Task: Find connections with filter location Darwin with filter topic #Managementtips with filter profile language Potuguese with filter current company DCB Bank with filter school Rajarshi Shahu Mahavidyalaya (Autonomous), Latur with filter industry Taxi and Limousine Services with filter service category User Experience Design with filter keywords title Landscaping Assistant
Action: Mouse moved to (482, 85)
Screenshot: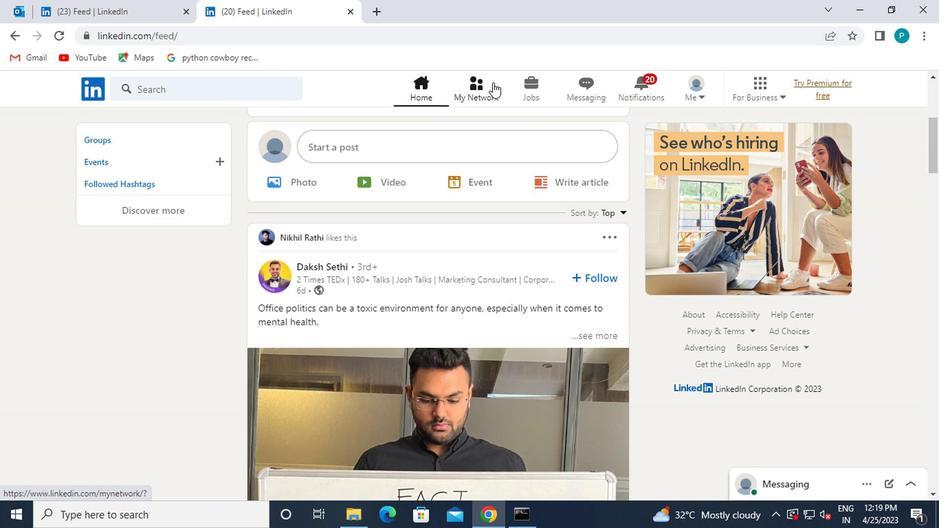 
Action: Mouse pressed left at (482, 85)
Screenshot: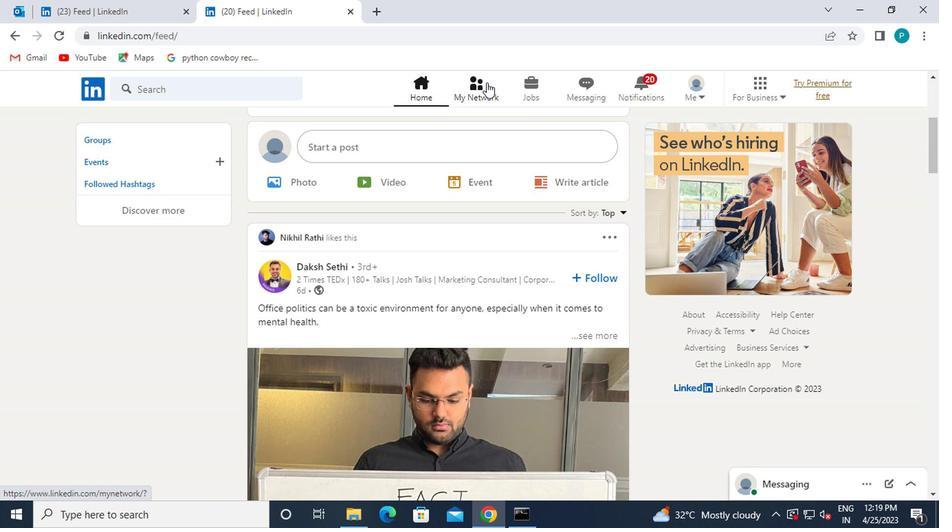 
Action: Mouse moved to (217, 167)
Screenshot: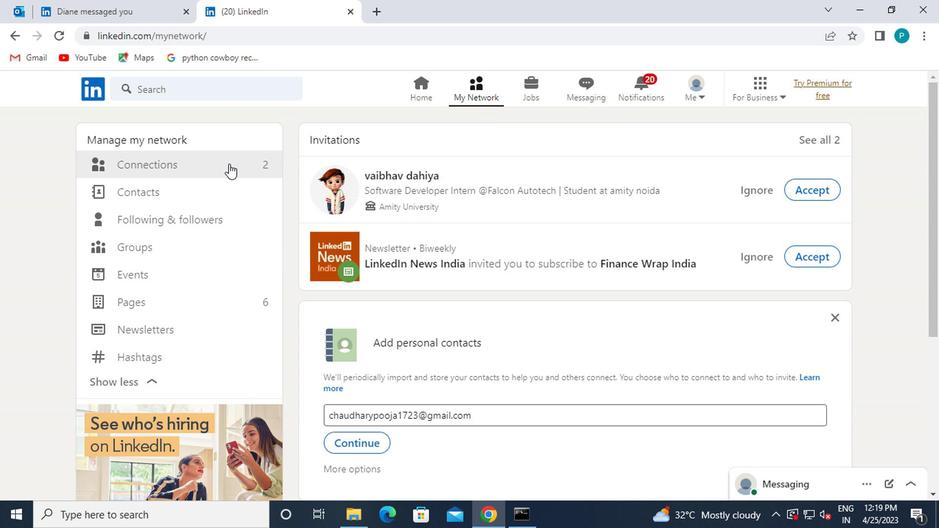 
Action: Mouse pressed left at (217, 167)
Screenshot: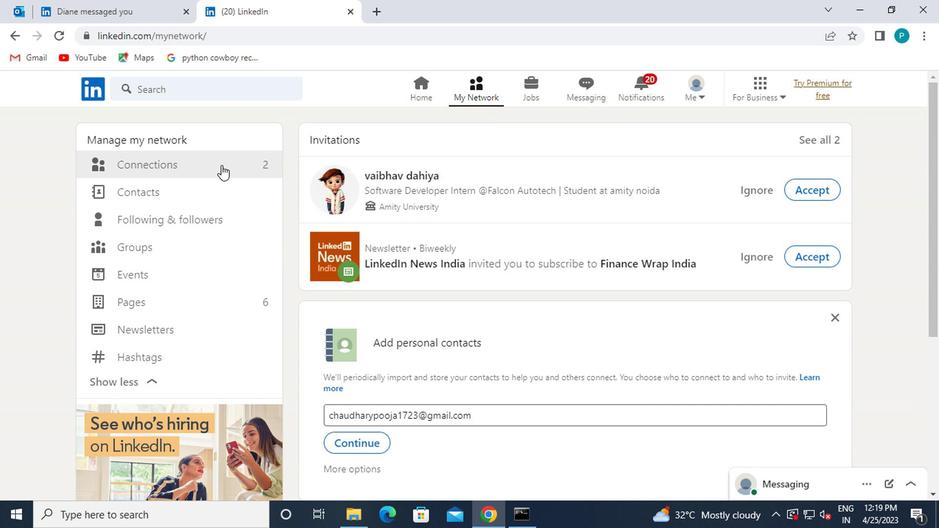 
Action: Mouse moved to (549, 166)
Screenshot: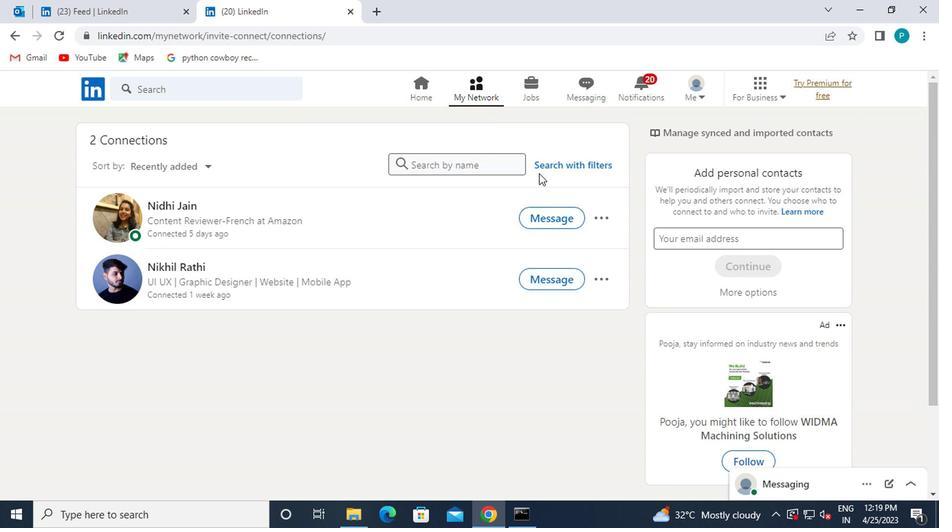 
Action: Mouse pressed left at (549, 166)
Screenshot: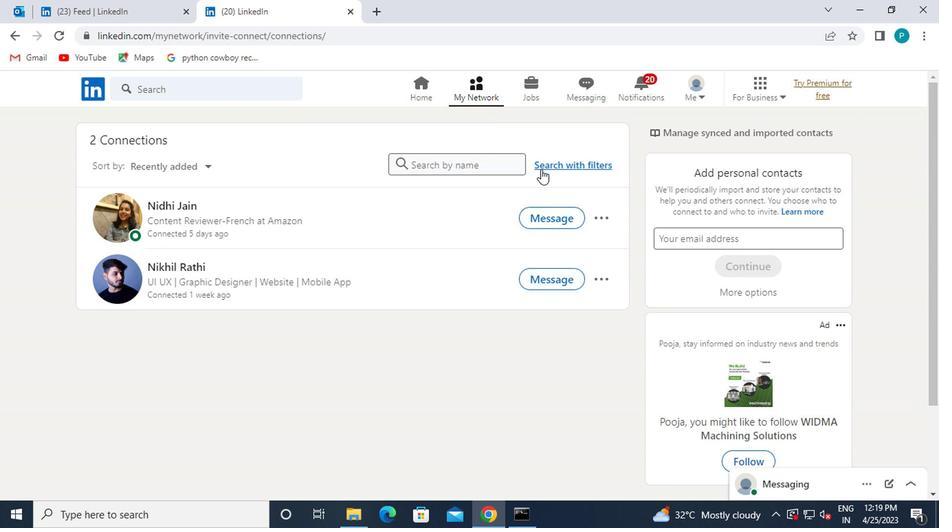 
Action: Mouse moved to (476, 128)
Screenshot: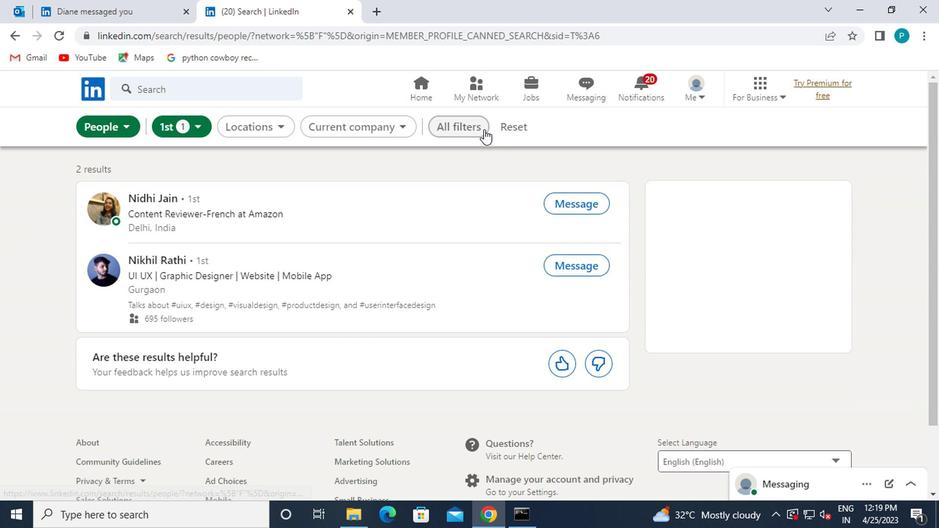 
Action: Mouse pressed left at (476, 128)
Screenshot: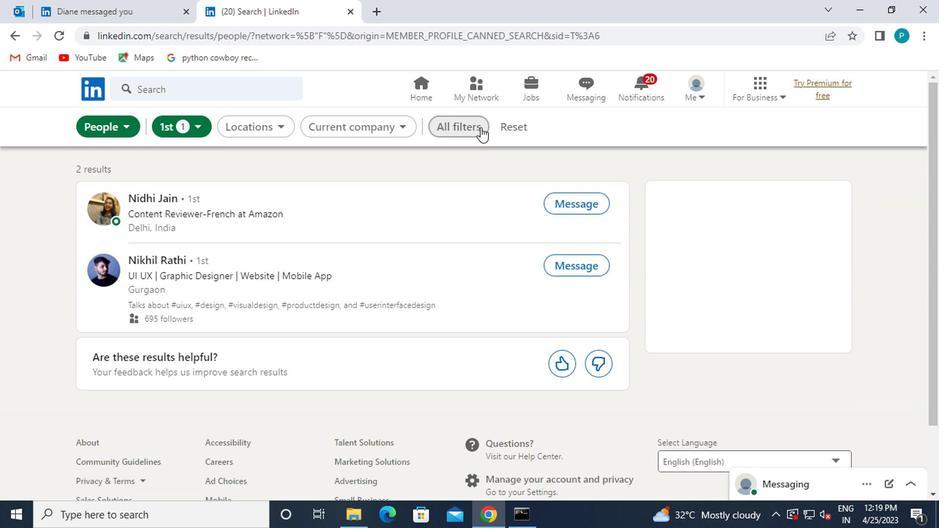 
Action: Mouse moved to (633, 326)
Screenshot: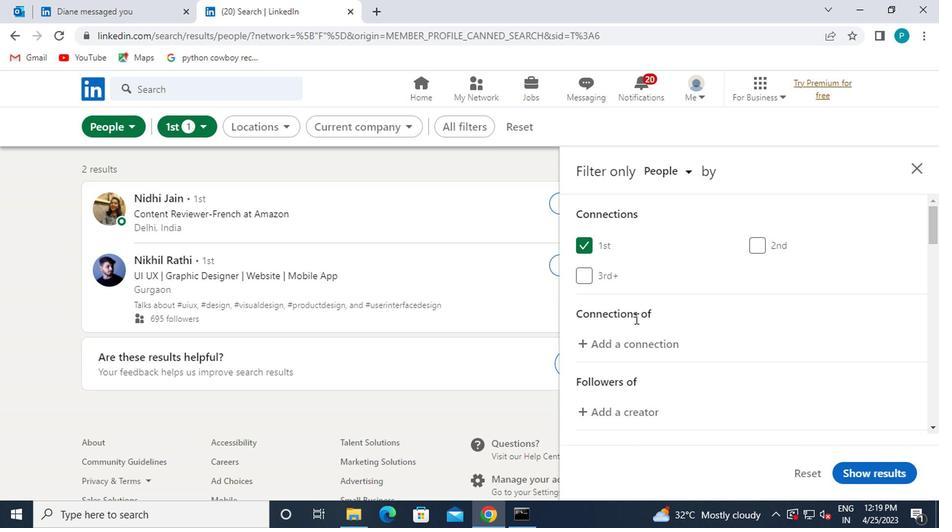 
Action: Mouse scrolled (633, 325) with delta (0, 0)
Screenshot: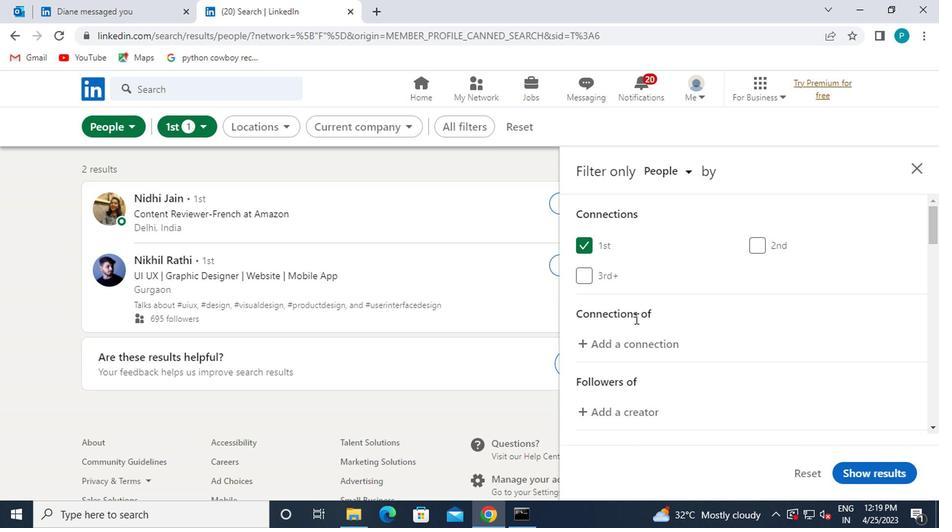 
Action: Mouse moved to (633, 328)
Screenshot: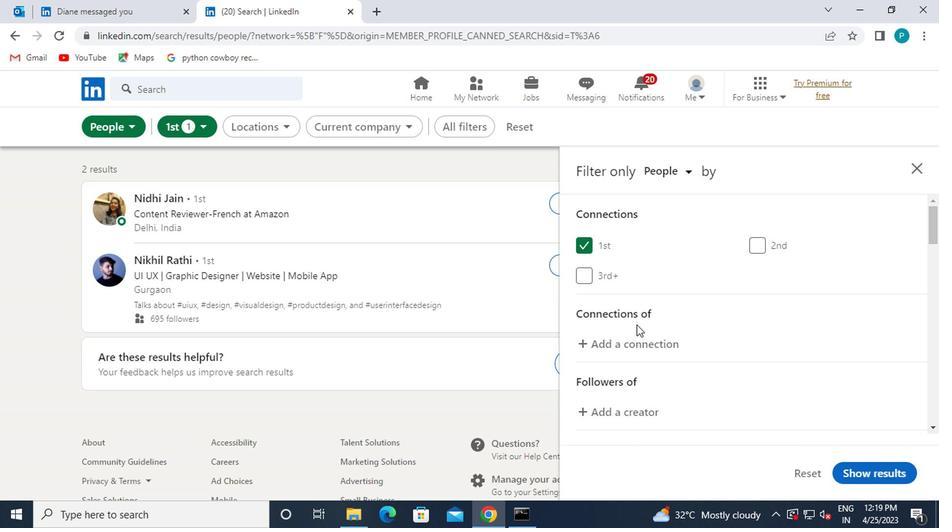
Action: Mouse scrolled (633, 328) with delta (0, 0)
Screenshot: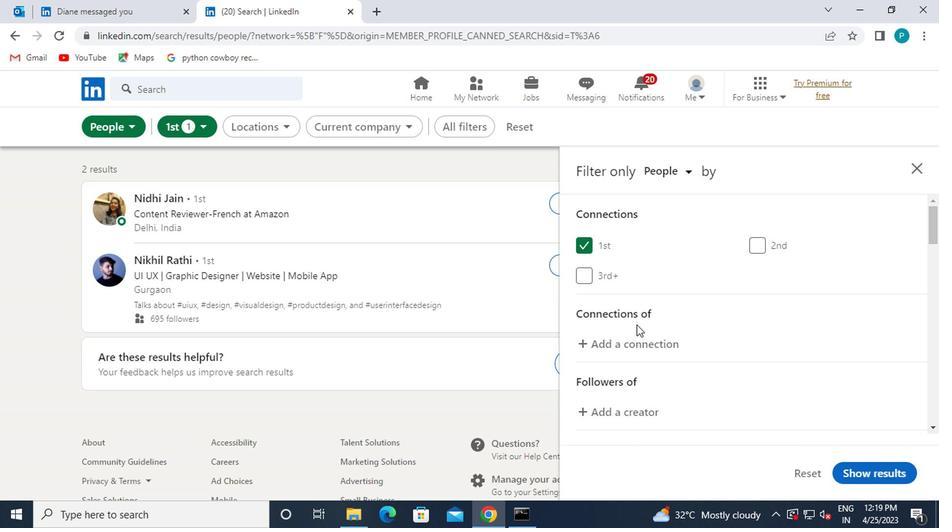 
Action: Mouse moved to (693, 385)
Screenshot: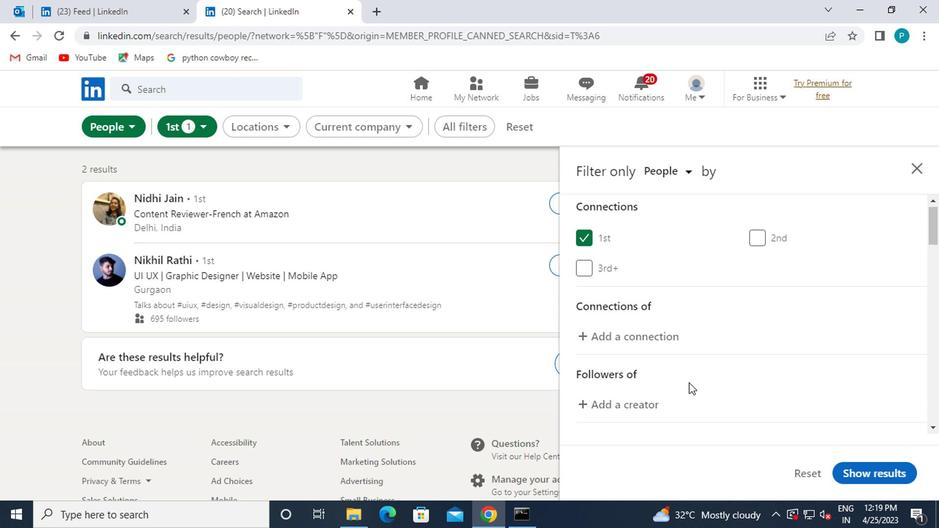 
Action: Mouse scrolled (693, 385) with delta (0, 0)
Screenshot: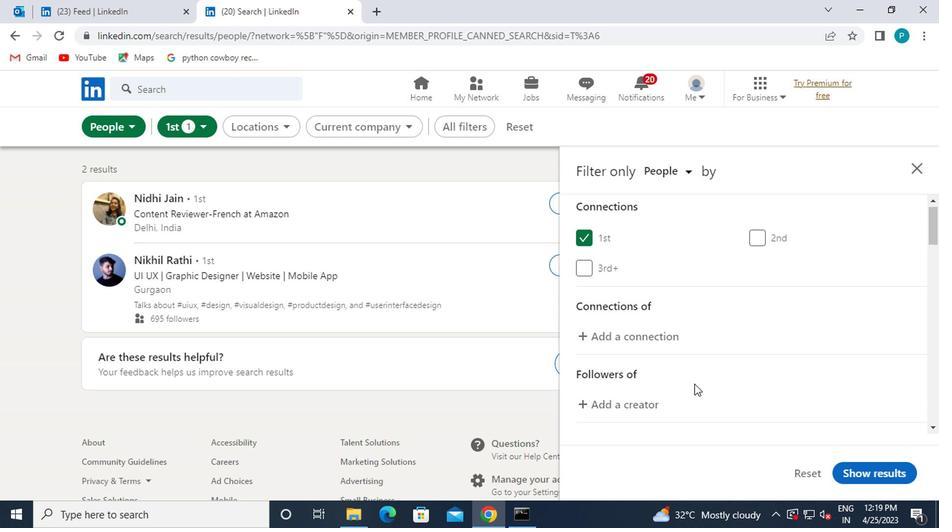 
Action: Mouse scrolled (693, 385) with delta (0, 0)
Screenshot: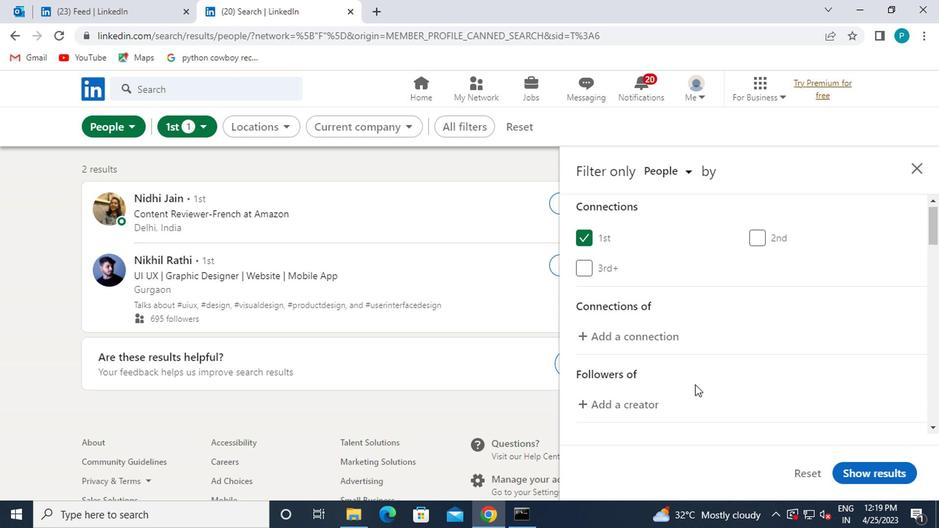 
Action: Mouse moved to (760, 265)
Screenshot: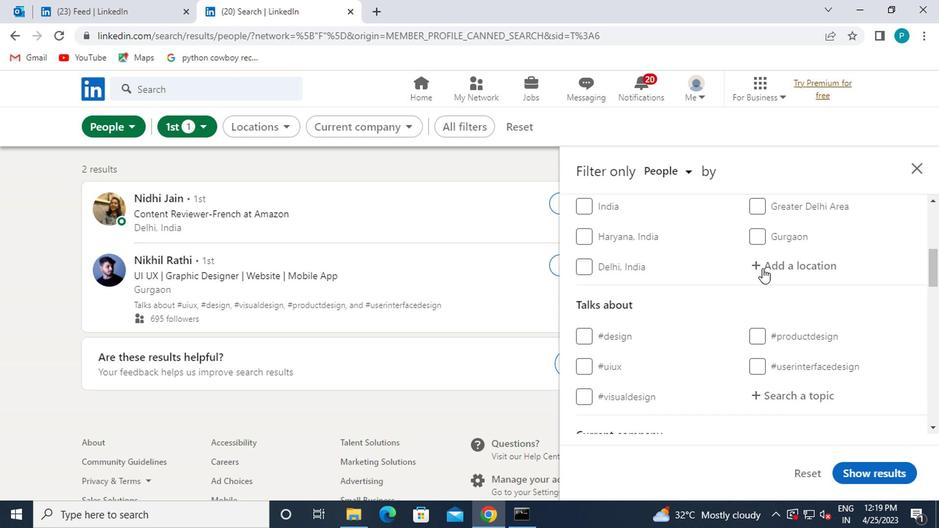 
Action: Mouse pressed left at (760, 265)
Screenshot: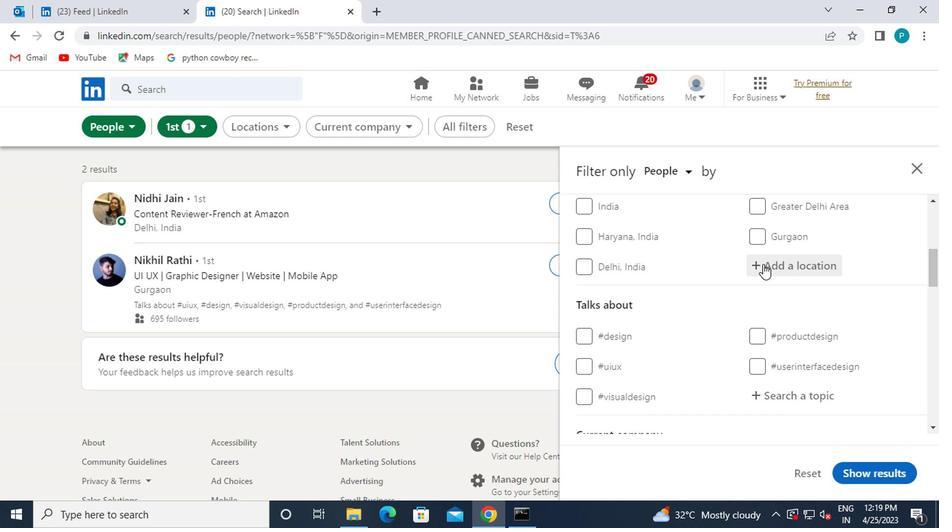 
Action: Mouse moved to (761, 261)
Screenshot: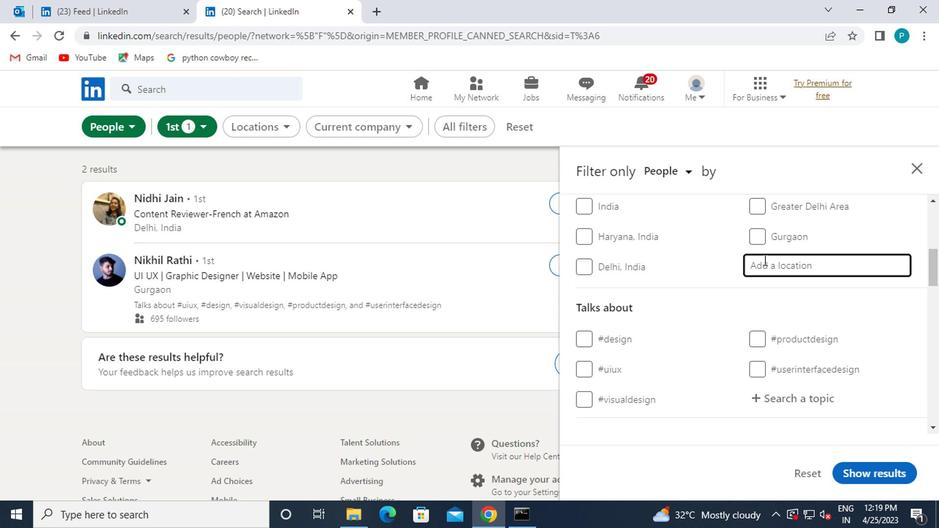 
Action: Key pressed d<Key.backspace><Key.caps_lock>dar<Key.backspace><Key.backspace><Key.caps_lock>arwin
Screenshot: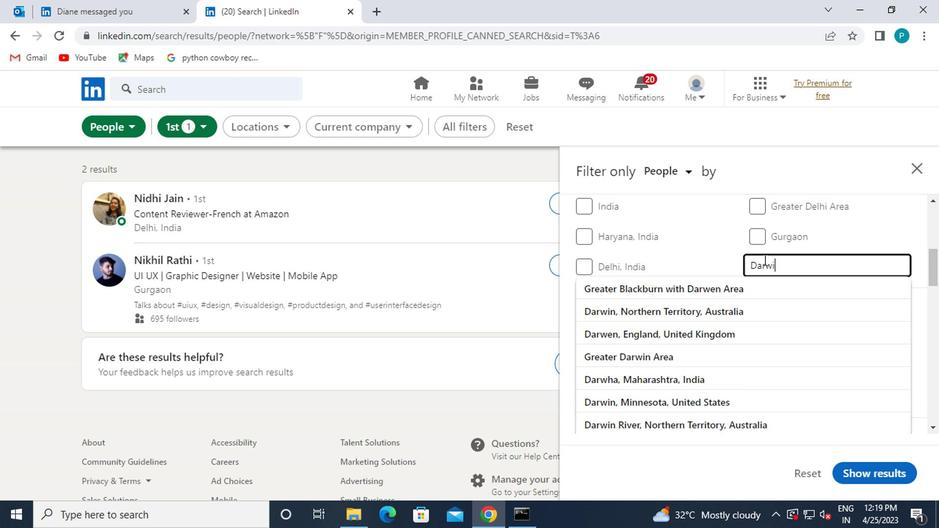 
Action: Mouse moved to (760, 284)
Screenshot: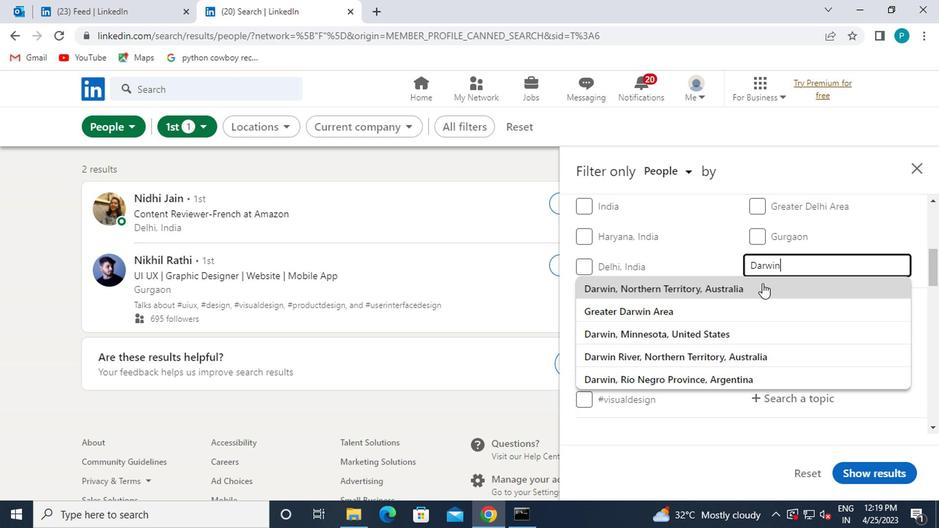 
Action: Mouse pressed left at (760, 284)
Screenshot: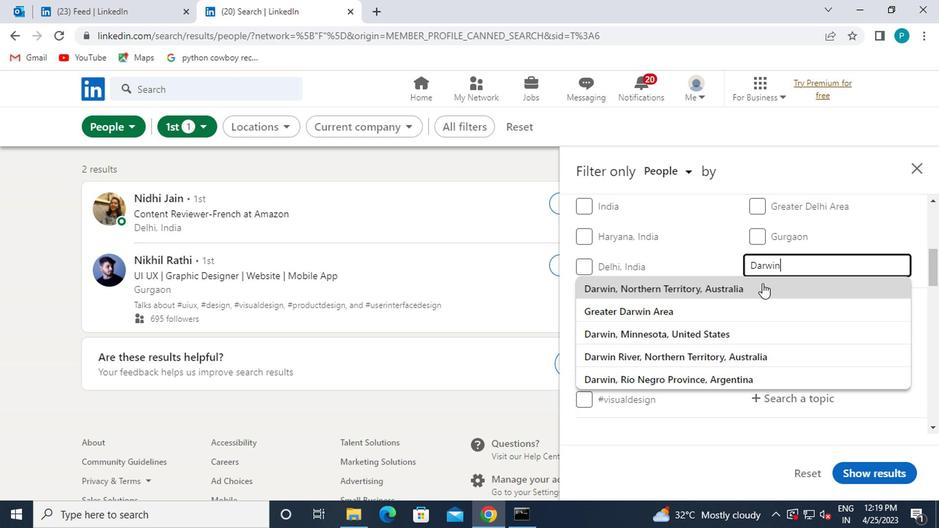 
Action: Mouse moved to (759, 285)
Screenshot: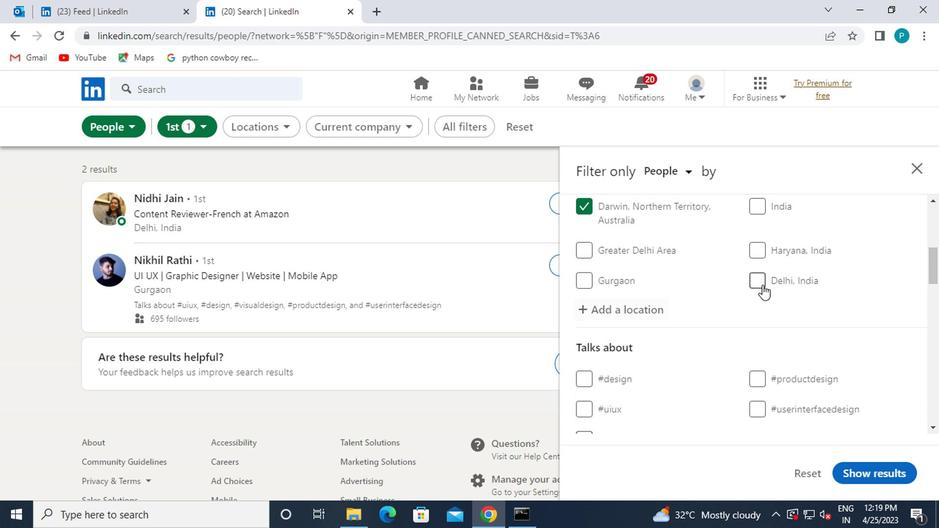 
Action: Mouse scrolled (759, 284) with delta (0, 0)
Screenshot: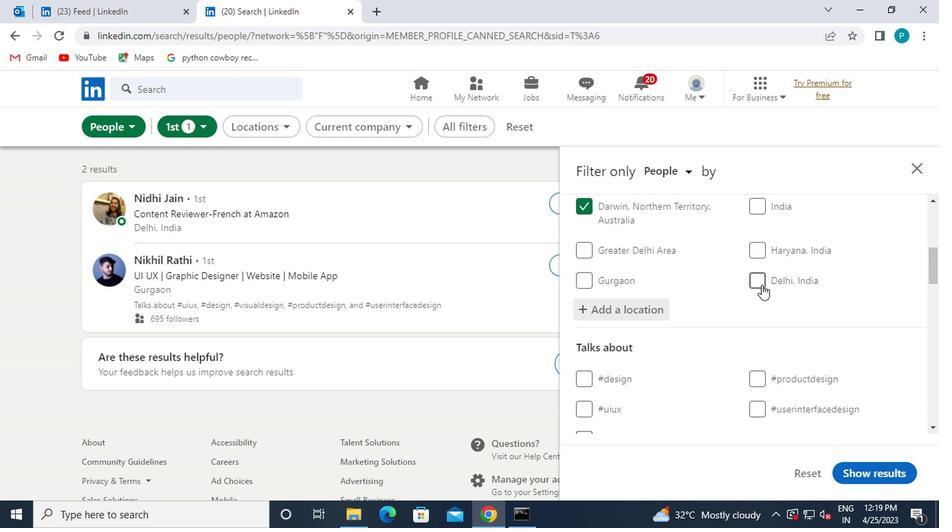 
Action: Mouse scrolled (759, 284) with delta (0, 0)
Screenshot: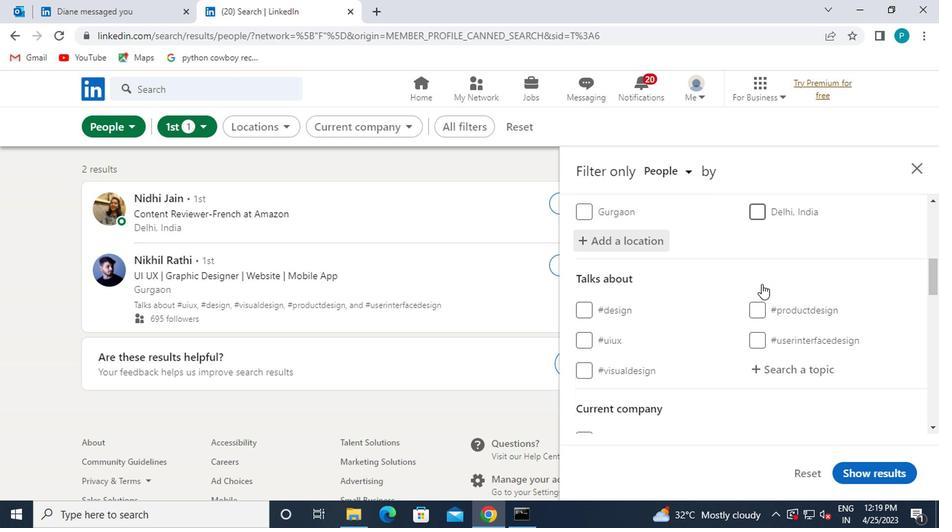 
Action: Mouse moved to (769, 303)
Screenshot: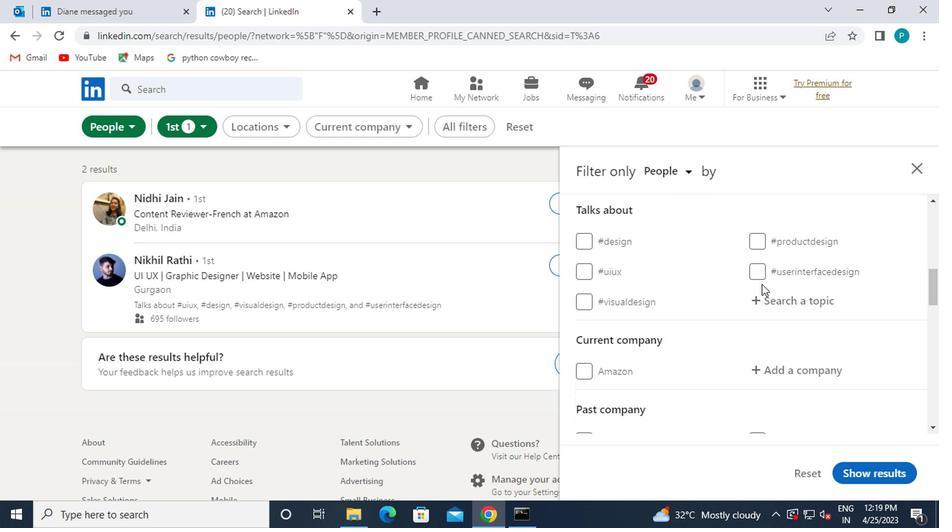 
Action: Mouse pressed left at (769, 303)
Screenshot: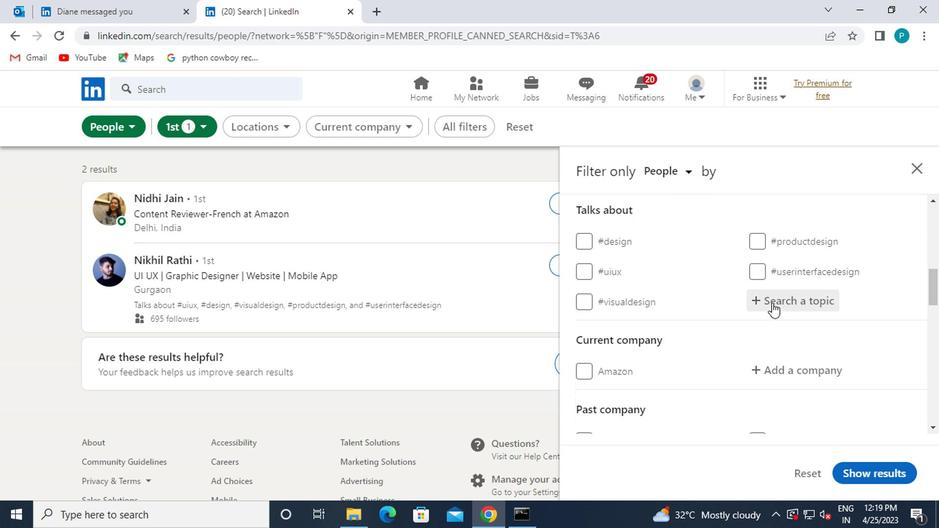 
Action: Mouse moved to (770, 303)
Screenshot: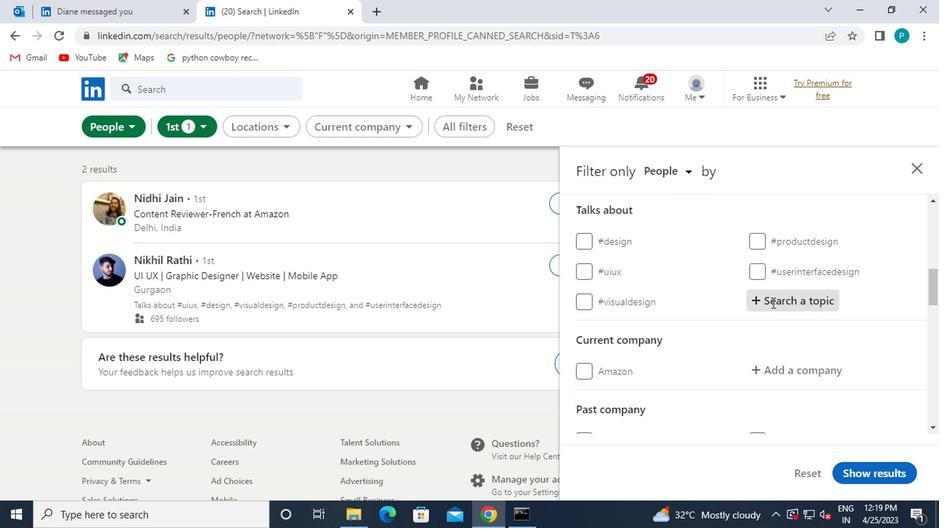 
Action: Key pressed <Key.shift>#<Key.caps_lock><Key.backspace><Key.shift><Key.shift><Key.shift><Key.shift><Key.shift><Key.shift><Key.shift><Key.shift><Key.shift><Key.shift><Key.shift><Key.shift><Key.shift><Key.shift><Key.shift><Key.shift><Key.shift><Key.shift><Key.shift><Key.shift><Key.shift><Key.shift><Key.shift><Key.shift><Key.shift>MANG<Key.backspace><Key.backspace><Key.backspace><Key.backspace><Key.backspace><Key.caps_lock><Key.shift>MANAGEMENTTT<Key.backspace>IPS
Screenshot: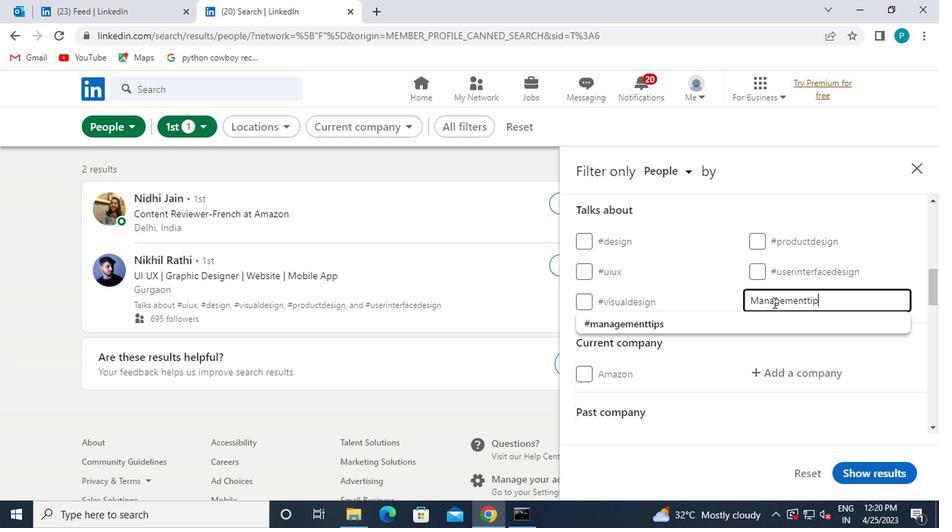 
Action: Mouse moved to (746, 302)
Screenshot: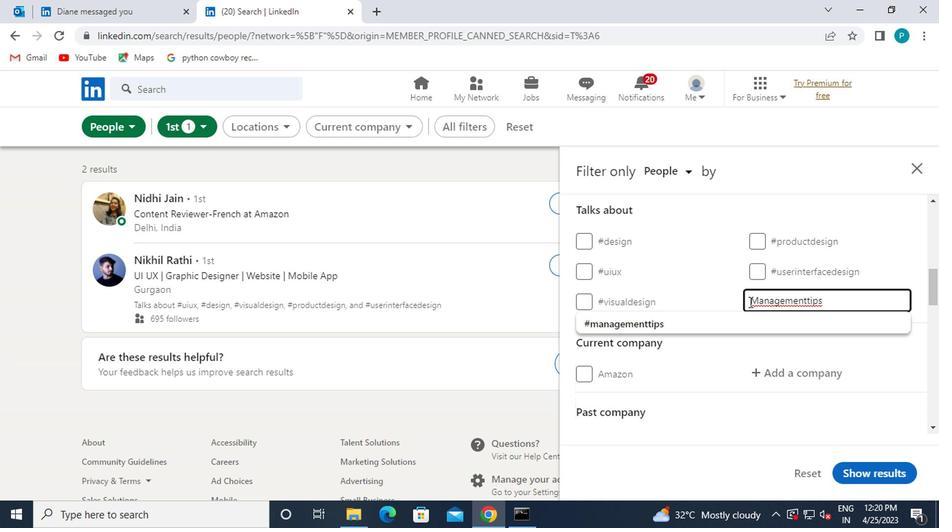 
Action: Mouse pressed left at (746, 302)
Screenshot: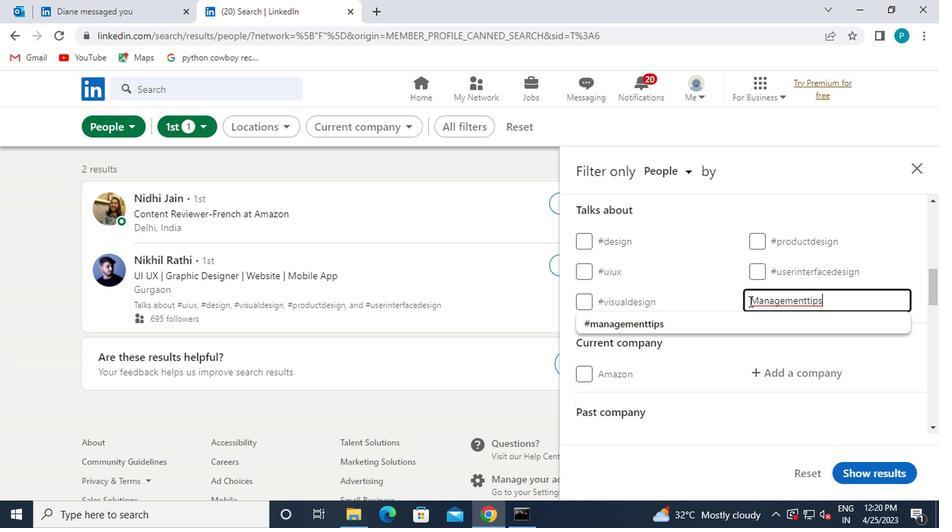 
Action: Mouse moved to (751, 305)
Screenshot: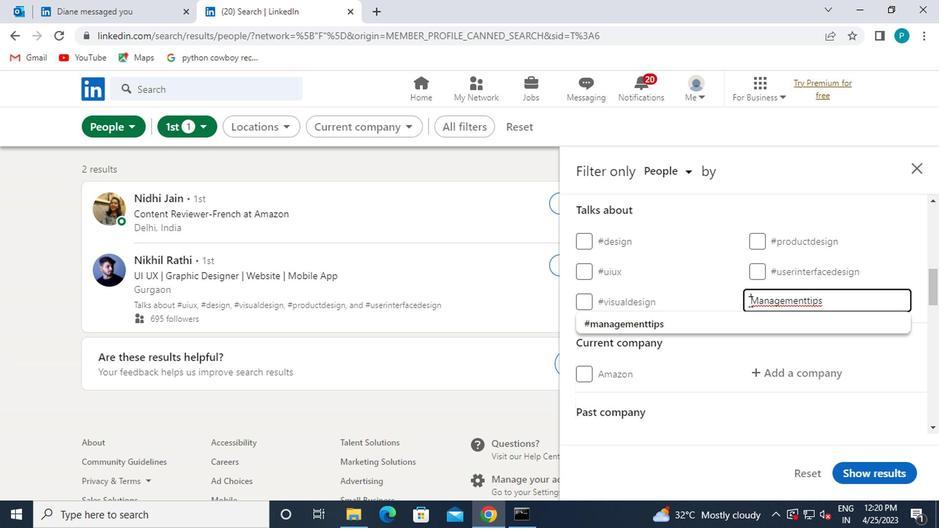 
Action: Key pressed <Key.shift><Key.shift><Key.shift><Key.shift><Key.shift><Key.shift><Key.shift><Key.shift><Key.shift><Key.shift><Key.shift><Key.shift><Key.shift>#
Screenshot: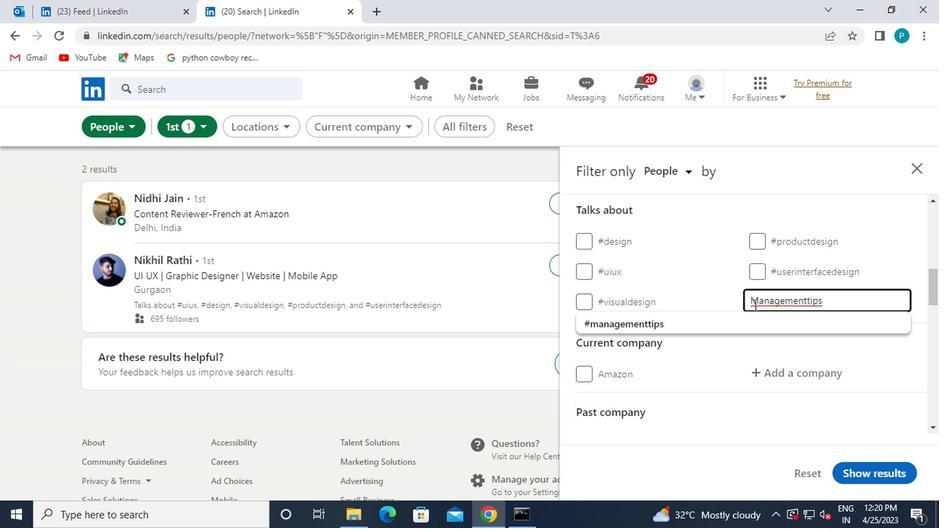 
Action: Mouse moved to (757, 356)
Screenshot: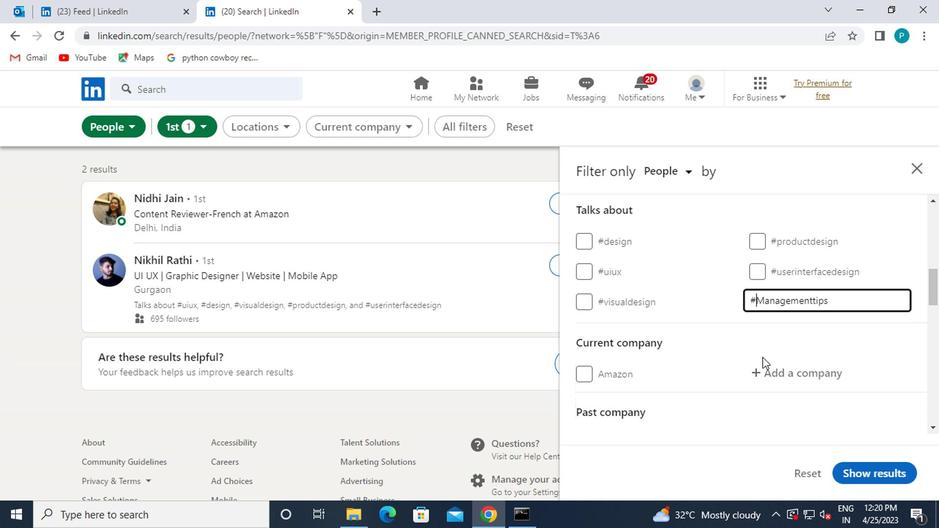 
Action: Mouse scrolled (757, 356) with delta (0, 0)
Screenshot: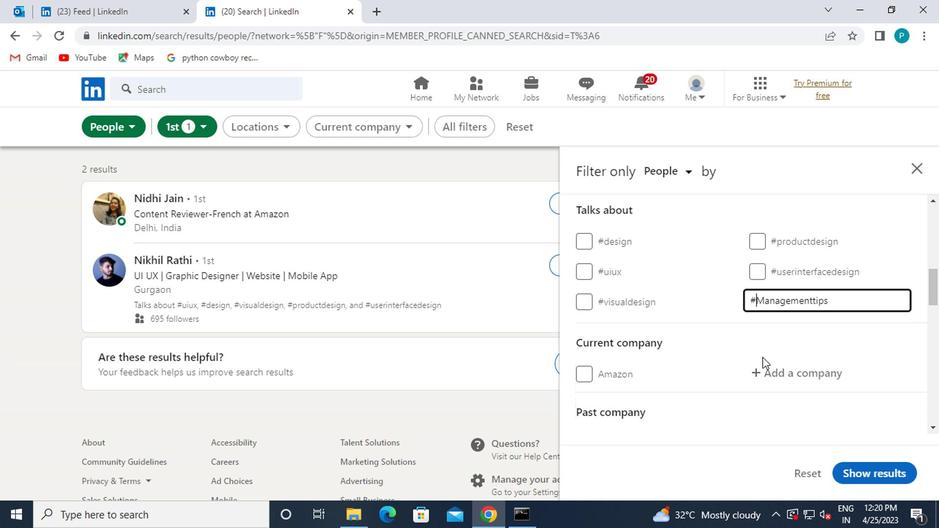
Action: Mouse moved to (757, 307)
Screenshot: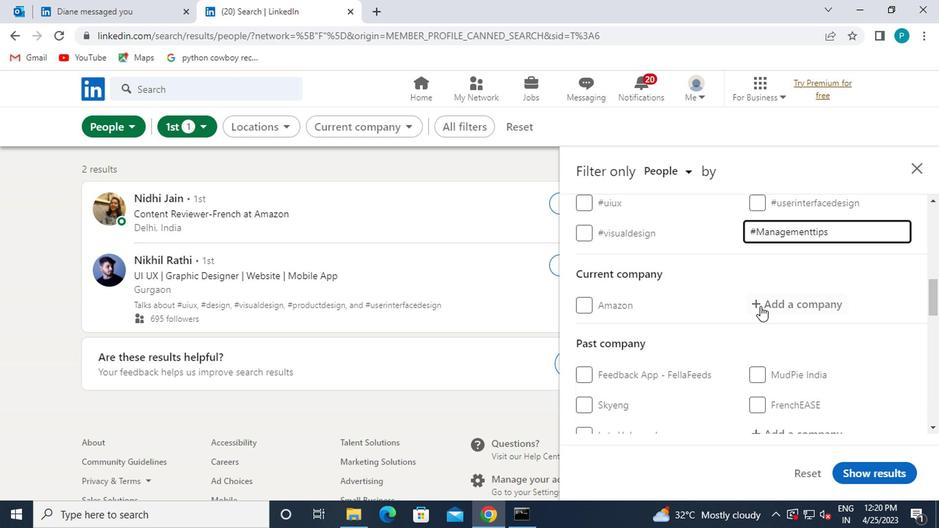 
Action: Mouse pressed left at (757, 307)
Screenshot: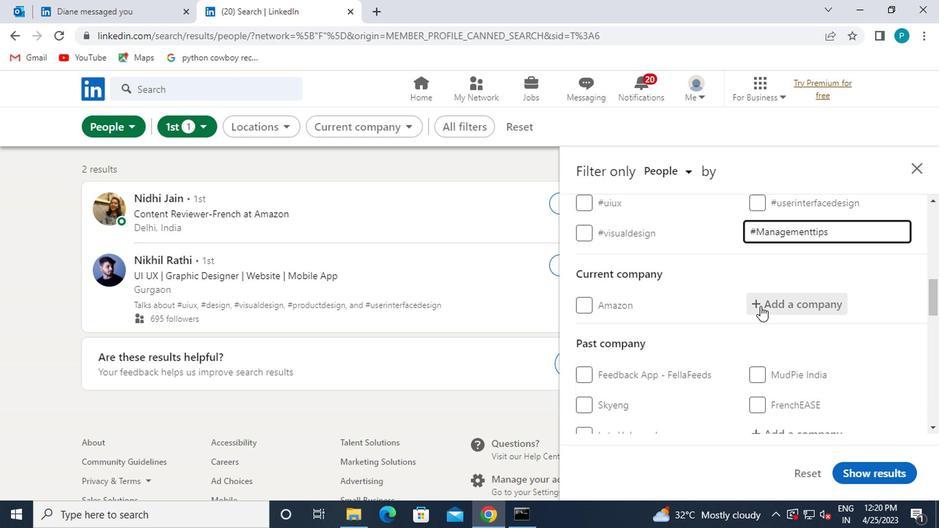 
Action: Mouse moved to (792, 308)
Screenshot: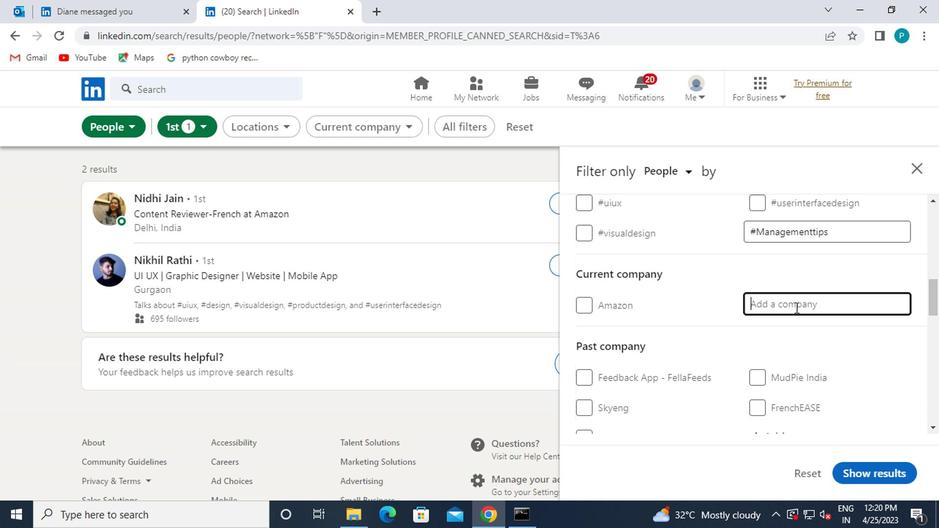 
Action: Key pressed <Key.caps_lock>DCB
Screenshot: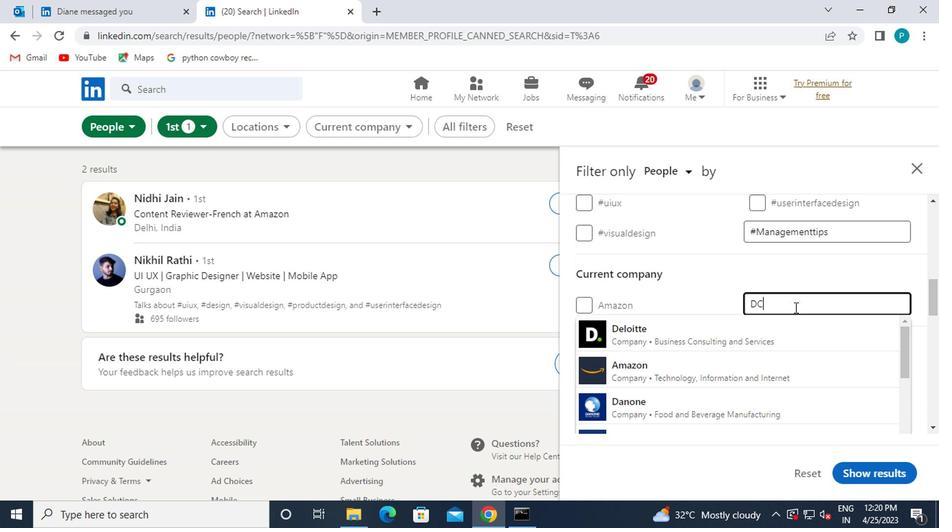 
Action: Mouse moved to (762, 328)
Screenshot: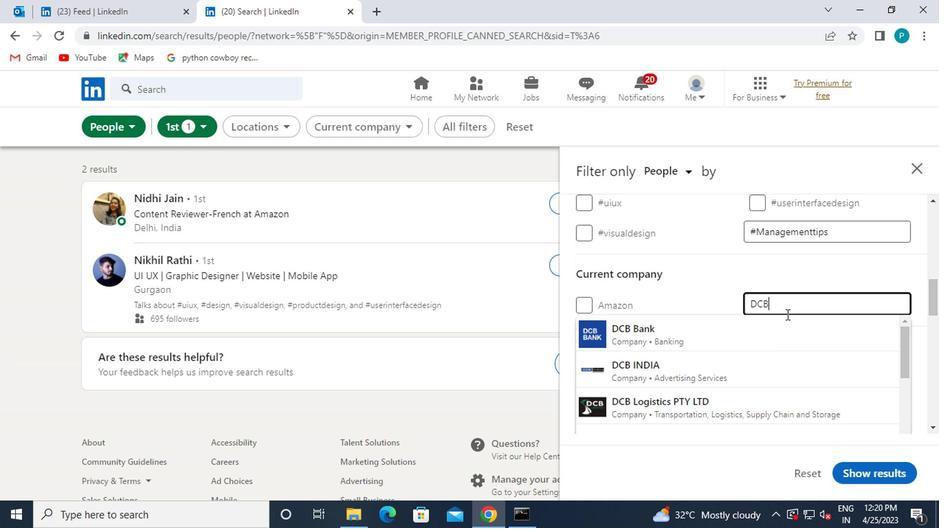 
Action: Mouse pressed left at (762, 328)
Screenshot: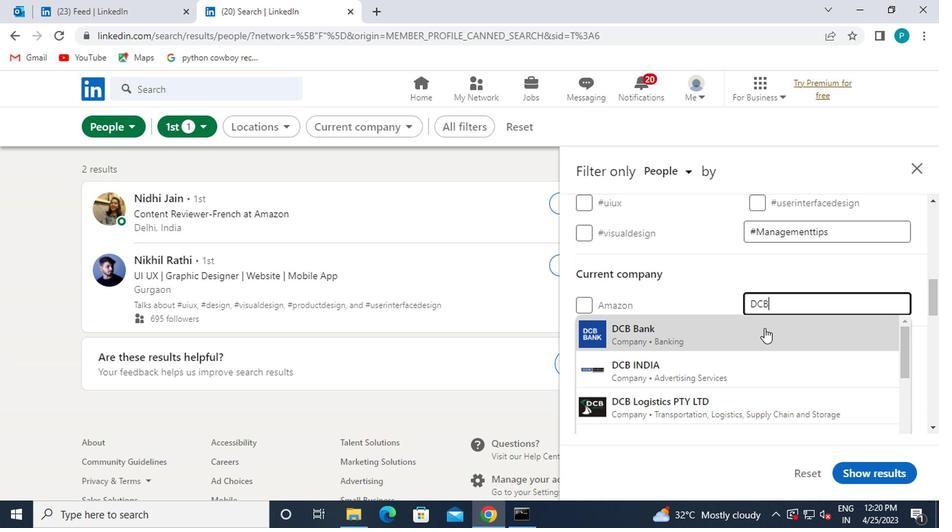 
Action: Mouse moved to (733, 339)
Screenshot: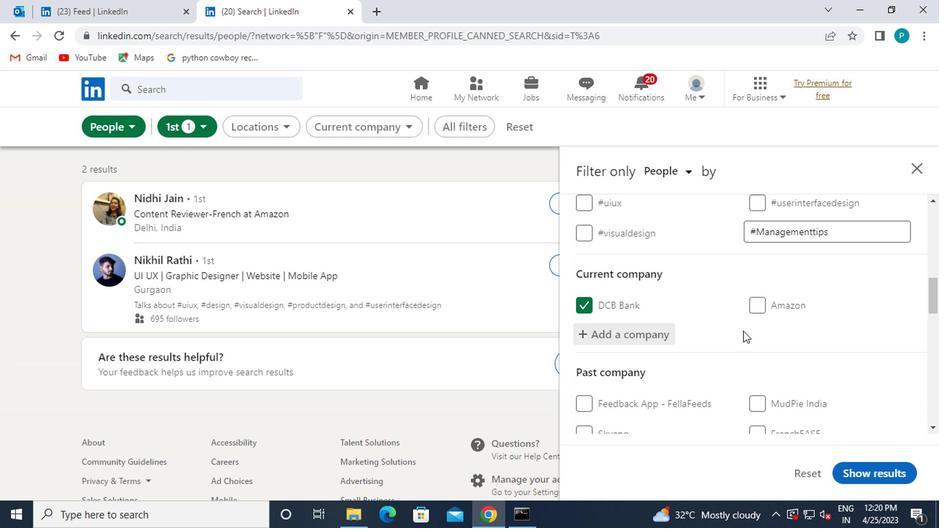 
Action: Mouse scrolled (733, 338) with delta (0, 0)
Screenshot: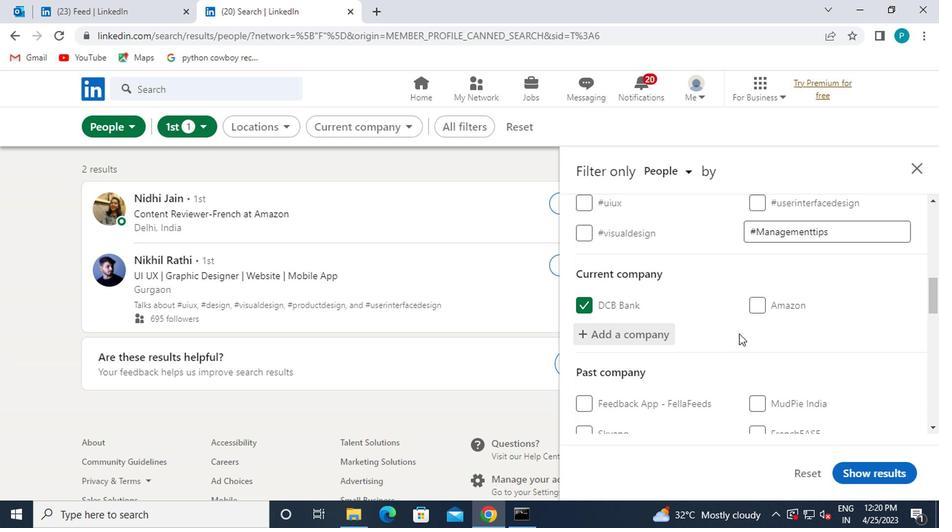 
Action: Mouse scrolled (733, 338) with delta (0, 0)
Screenshot: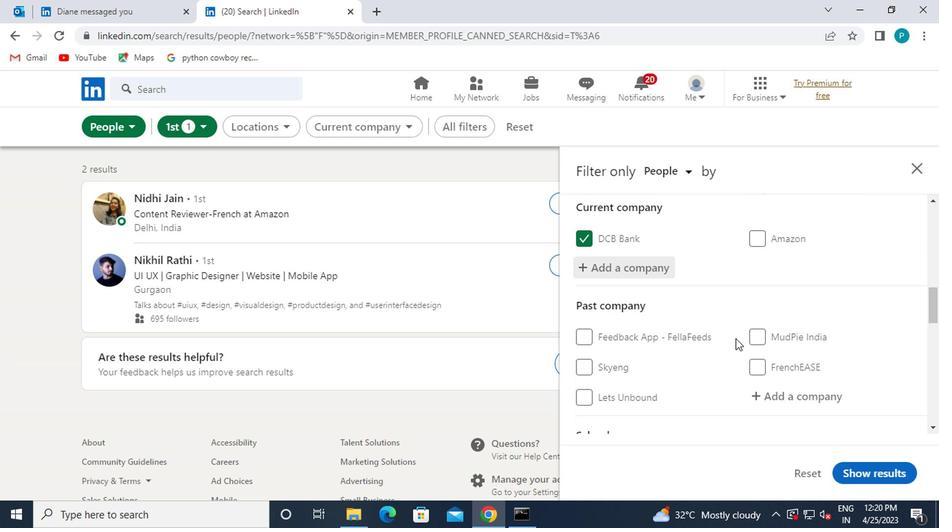 
Action: Mouse moved to (629, 356)
Screenshot: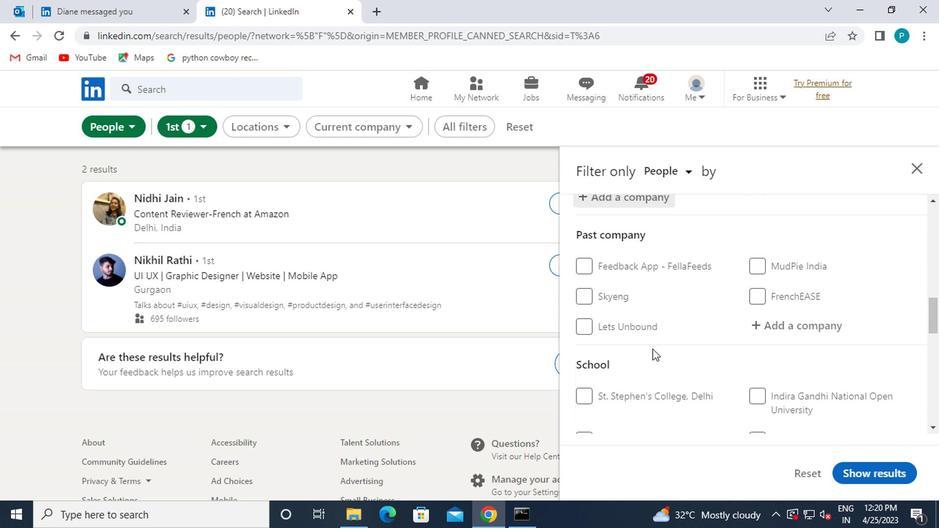 
Action: Mouse scrolled (629, 356) with delta (0, 0)
Screenshot: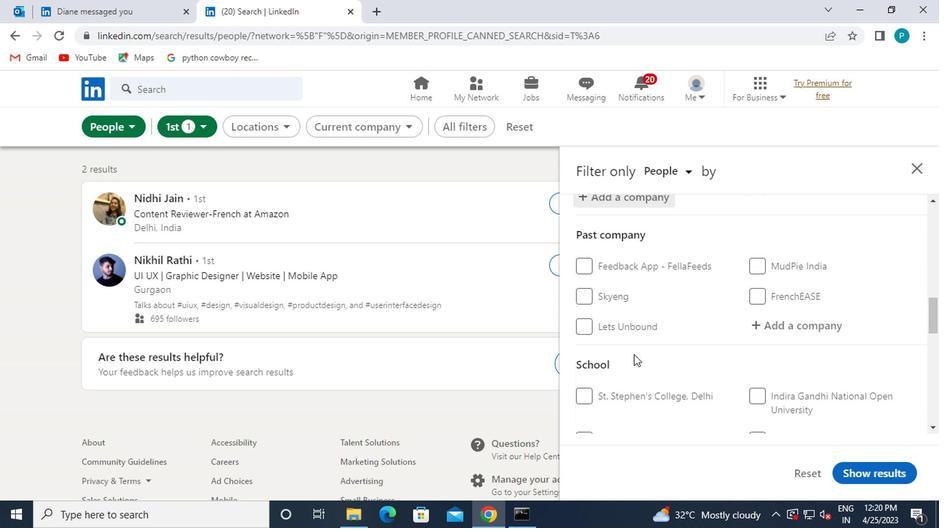 
Action: Mouse moved to (767, 410)
Screenshot: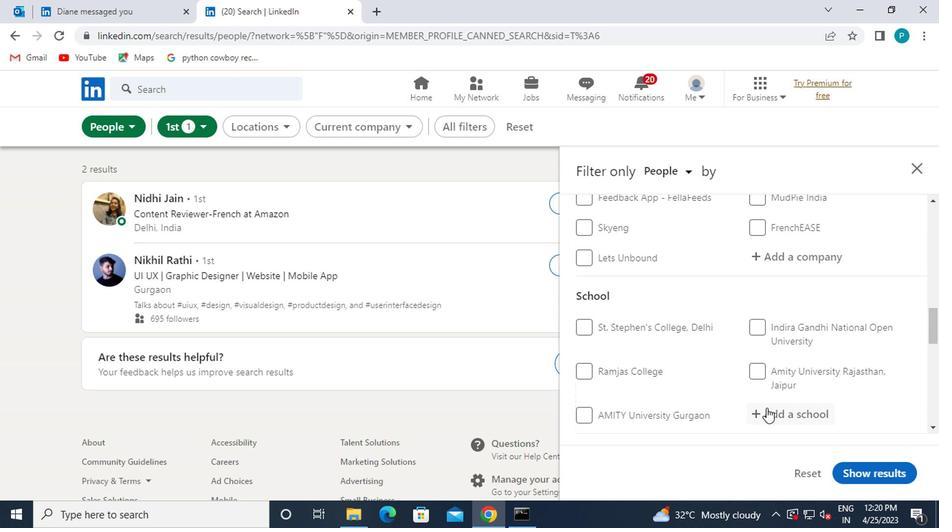 
Action: Mouse pressed left at (767, 410)
Screenshot: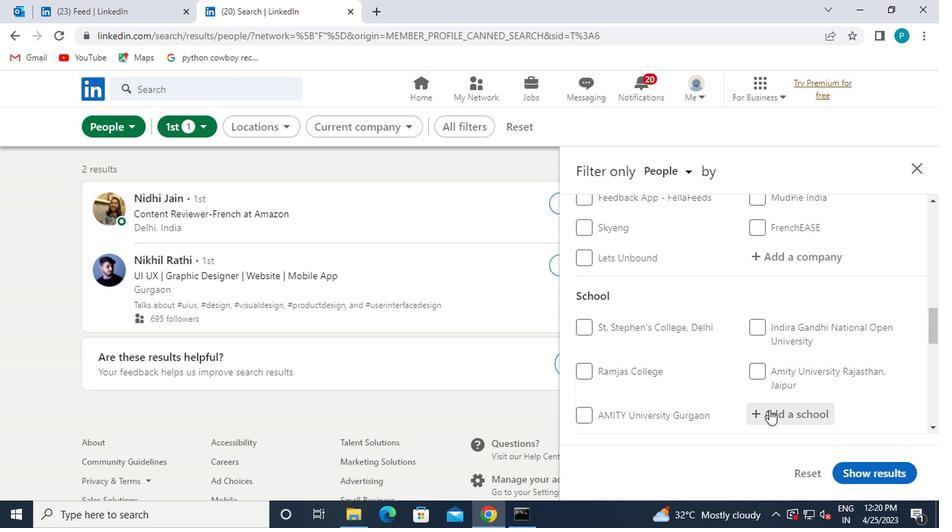 
Action: Key pressed <Key.caps_lock><Key.caps_lock>R<Key.caps_lock>JARASHI<Key.space><Key.caps_lock>S<Key.caps_lock>HAHU
Screenshot: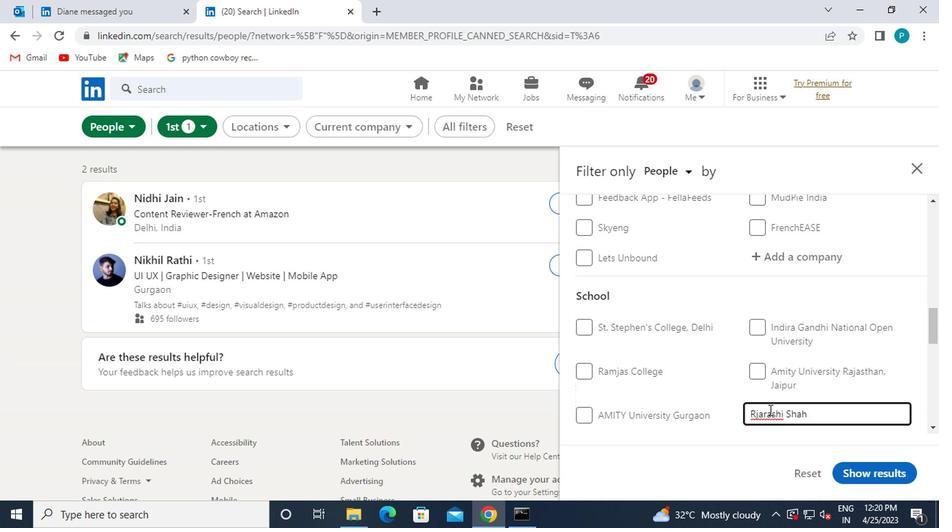 
Action: Mouse moved to (763, 410)
Screenshot: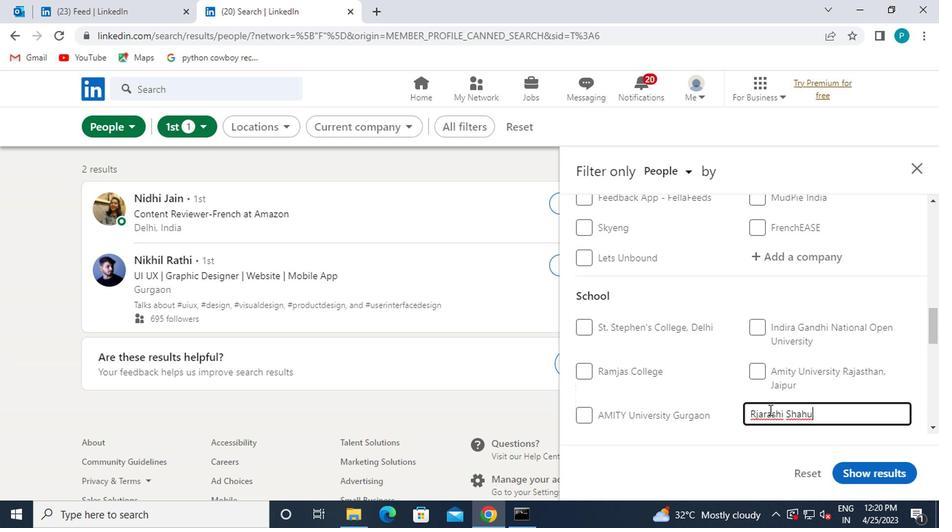 
Action: Mouse scrolled (763, 409) with delta (0, 0)
Screenshot: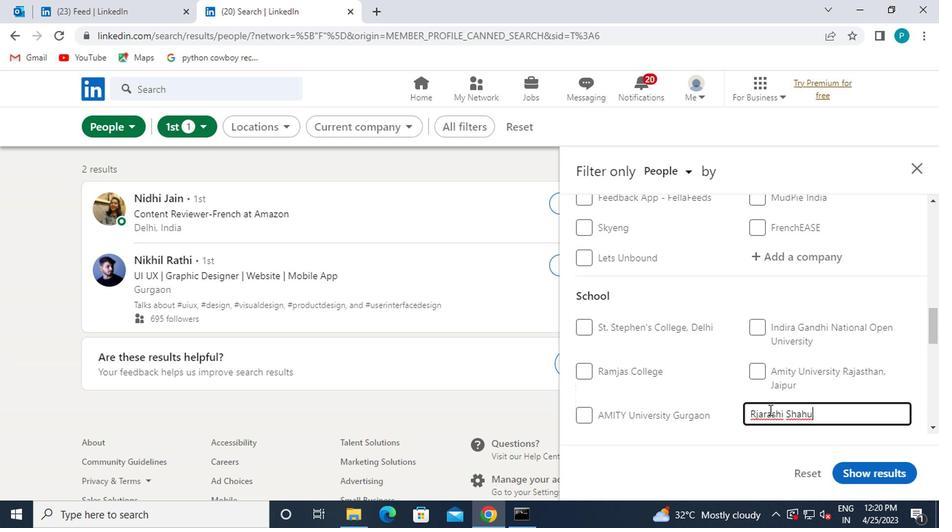 
Action: Mouse moved to (752, 347)
Screenshot: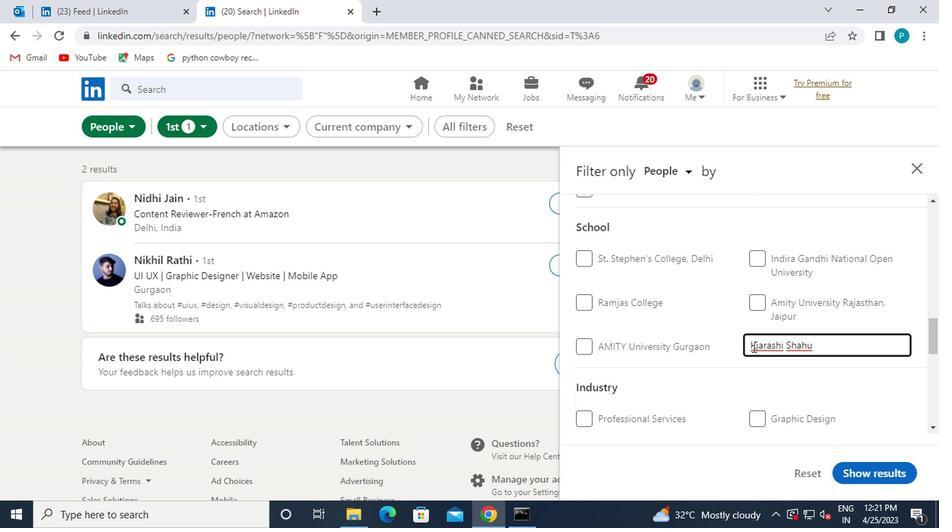 
Action: Mouse pressed left at (752, 347)
Screenshot: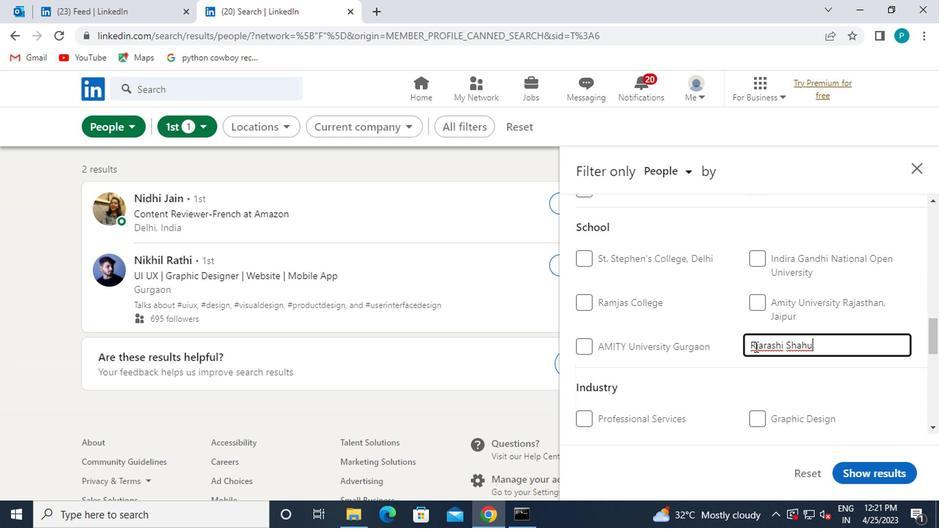 
Action: Key pressed A
Screenshot: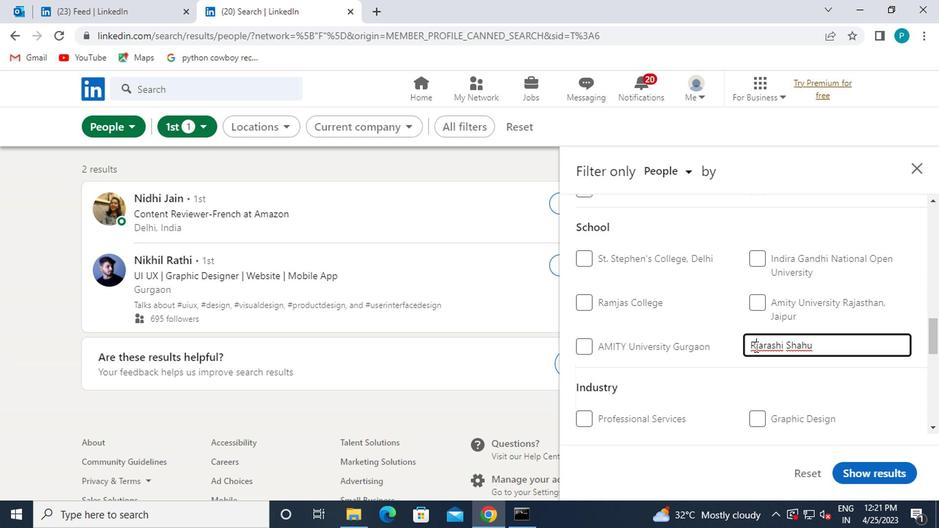 
Action: Mouse moved to (773, 347)
Screenshot: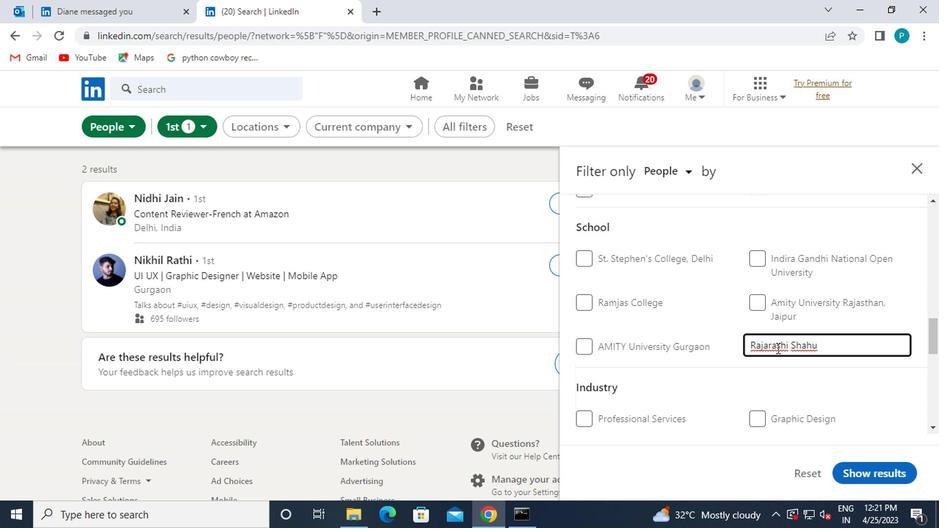 
Action: Mouse pressed left at (773, 347)
Screenshot: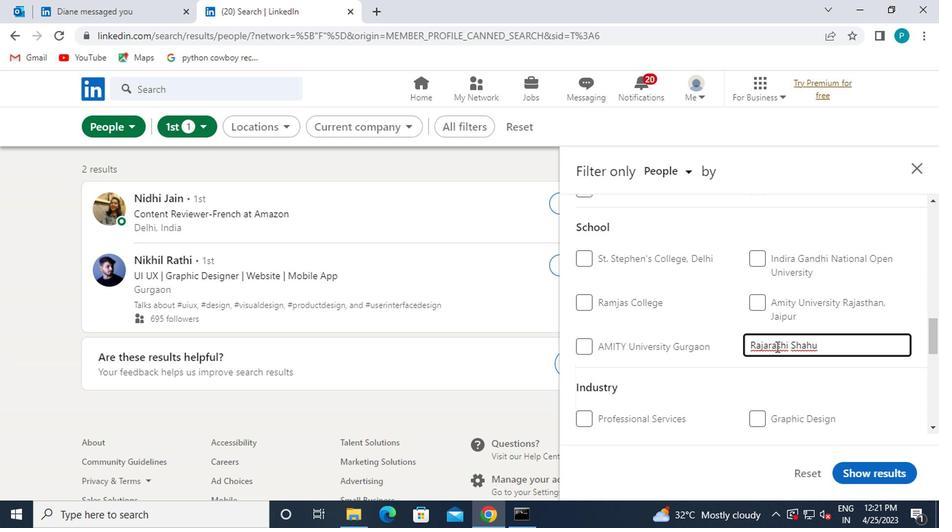 
Action: Mouse moved to (784, 357)
Screenshot: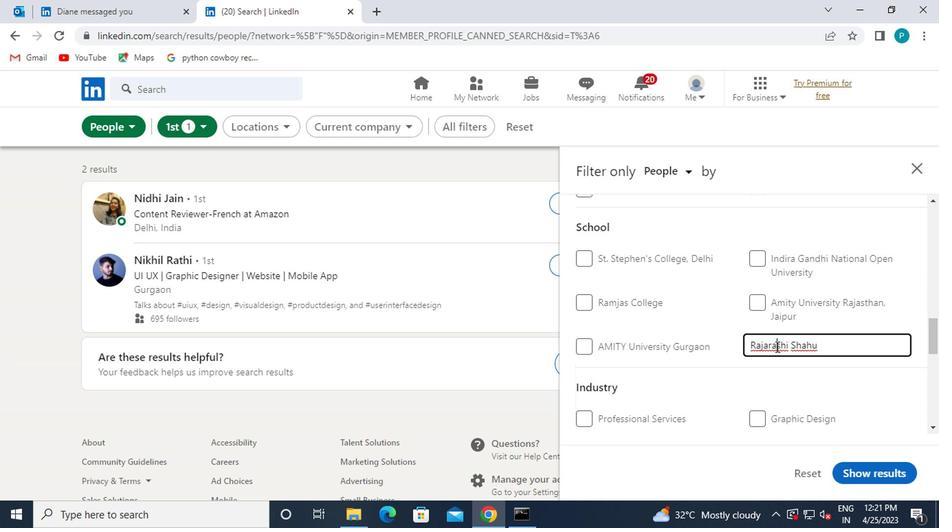 
Action: Key pressed <Key.backspace>
Screenshot: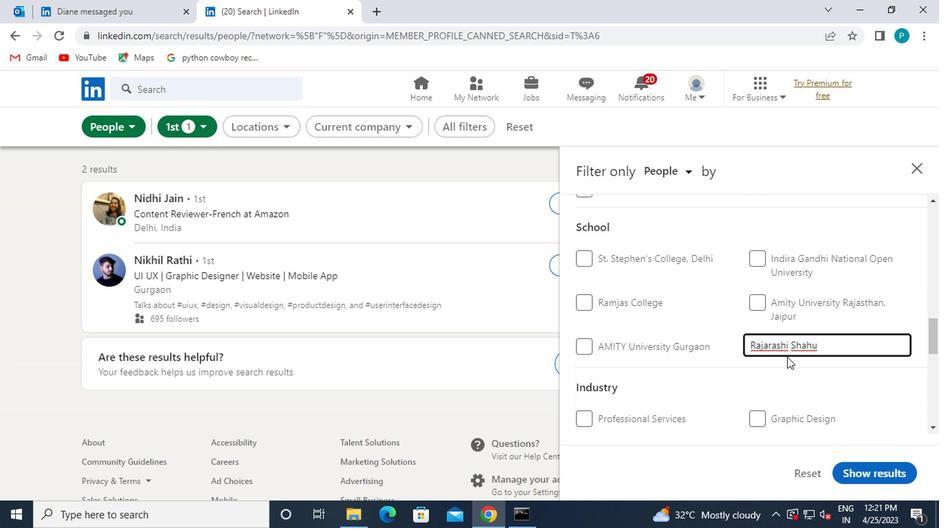 
Action: Mouse moved to (730, 375)
Screenshot: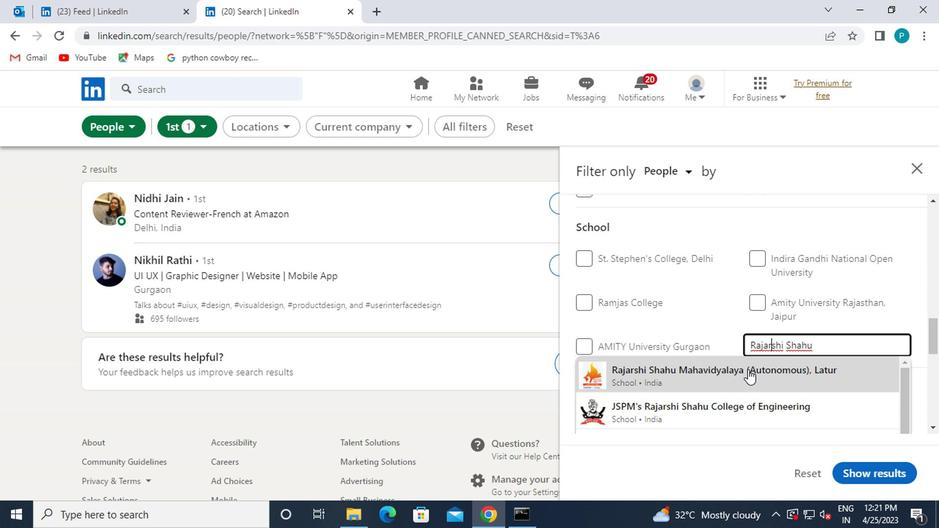 
Action: Mouse pressed left at (730, 375)
Screenshot: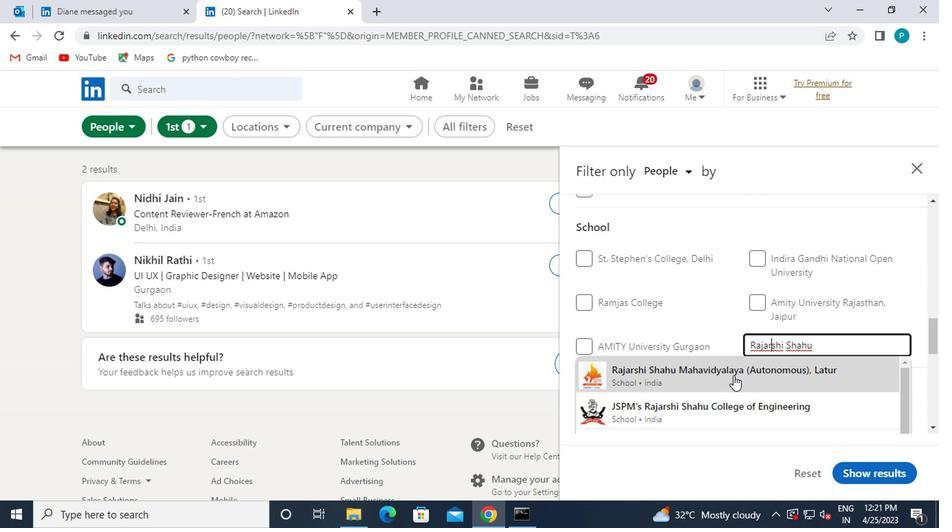 
Action: Mouse moved to (724, 373)
Screenshot: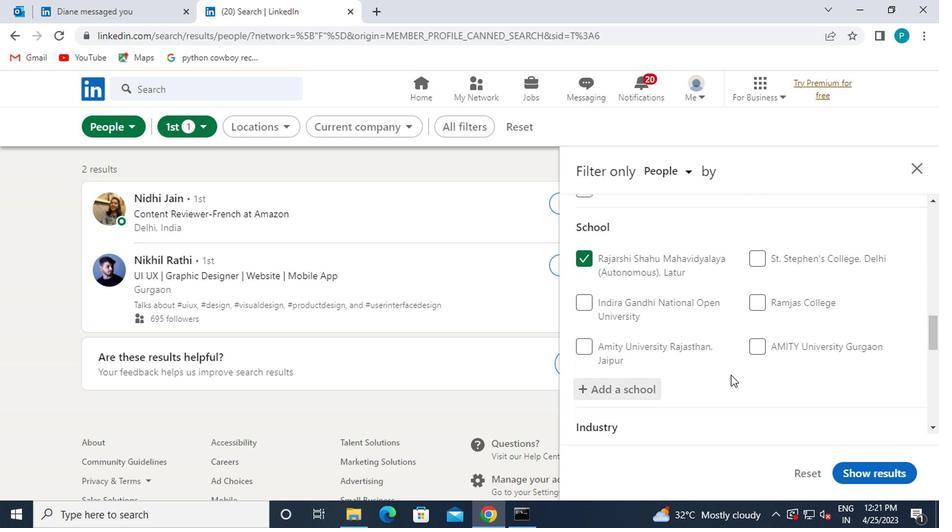 
Action: Mouse scrolled (724, 372) with delta (0, 0)
Screenshot: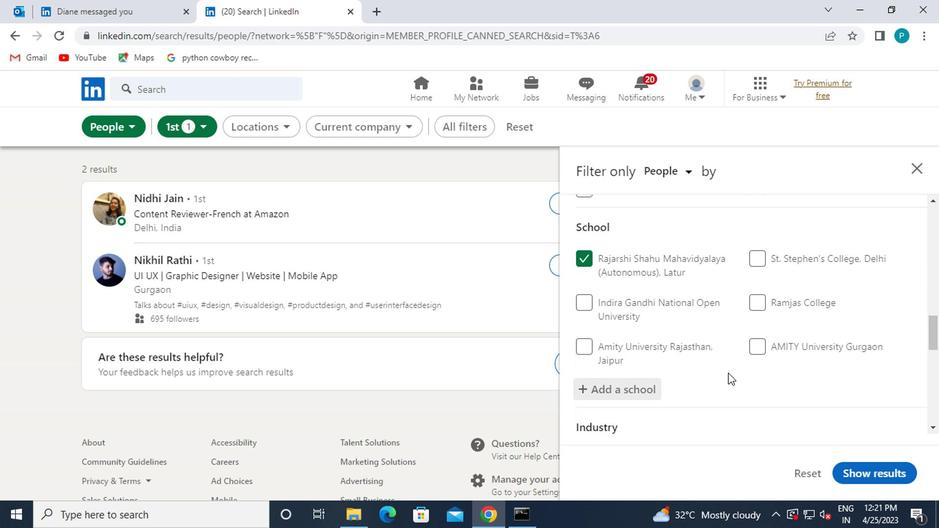 
Action: Mouse scrolled (724, 372) with delta (0, 0)
Screenshot: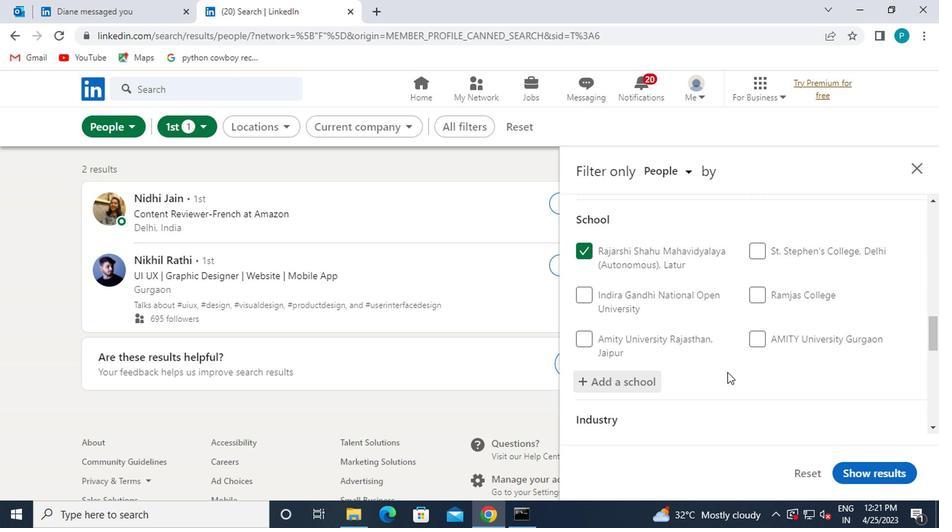 
Action: Mouse moved to (598, 381)
Screenshot: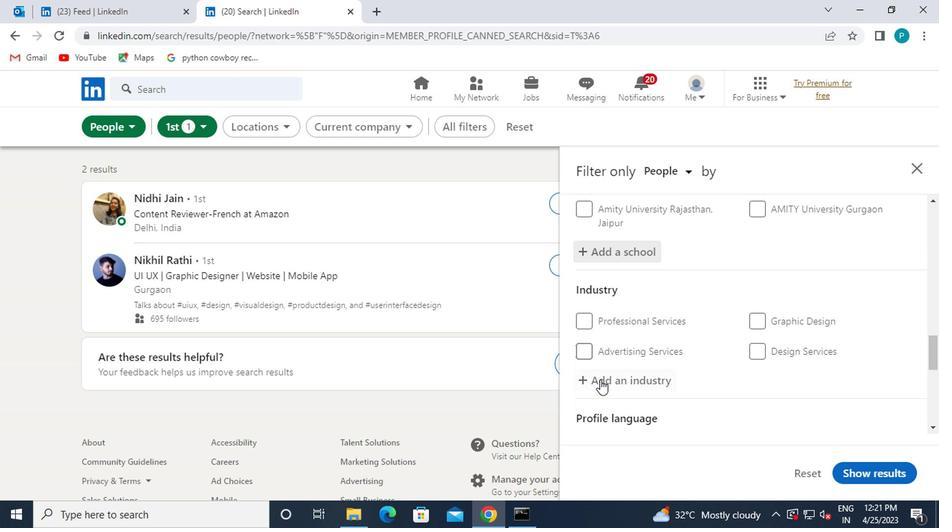 
Action: Mouse pressed left at (598, 381)
Screenshot: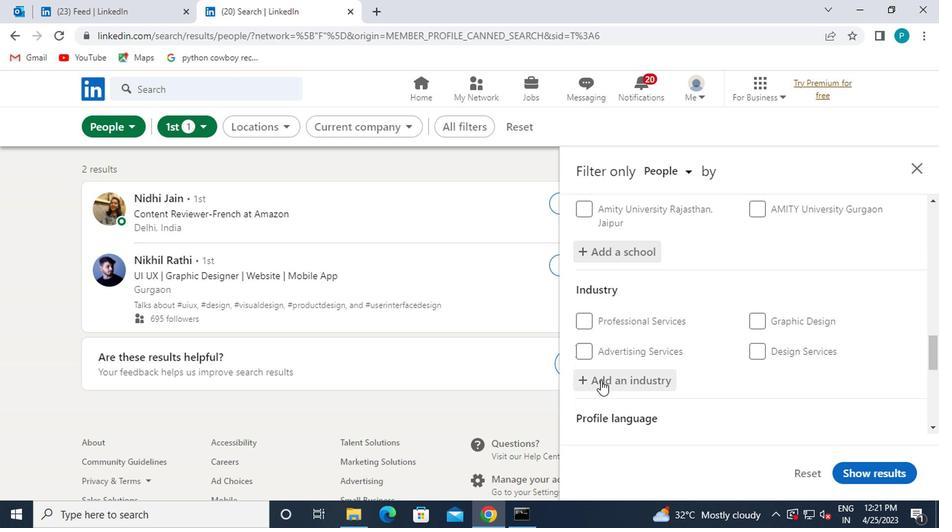 
Action: Key pressed TAXI
Screenshot: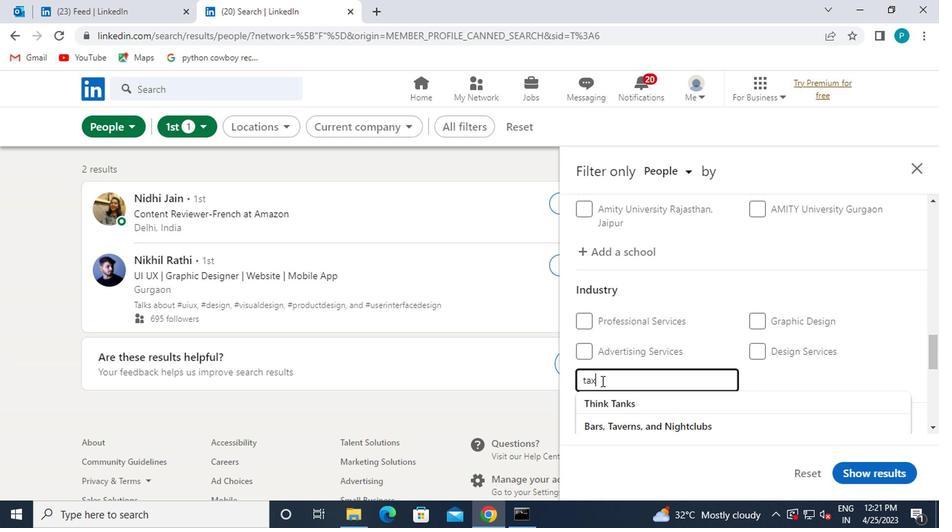 
Action: Mouse moved to (627, 403)
Screenshot: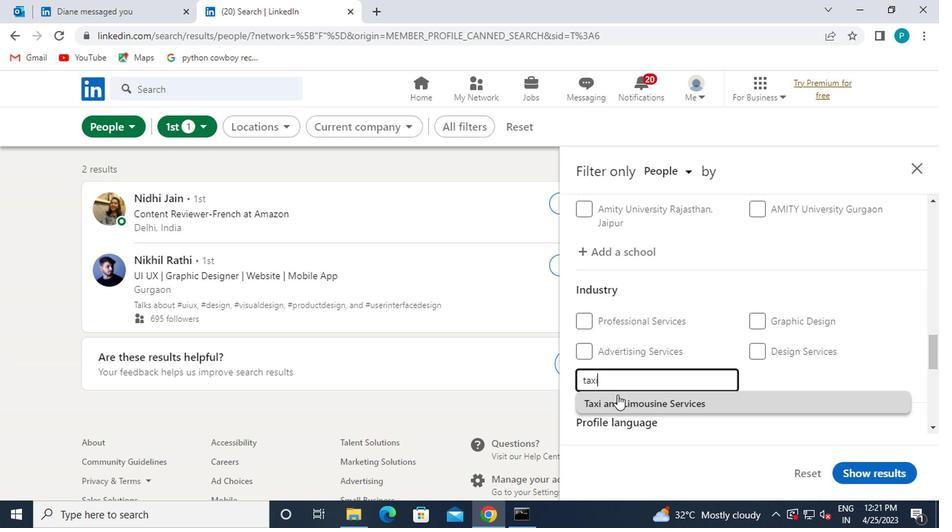 
Action: Mouse pressed left at (627, 403)
Screenshot: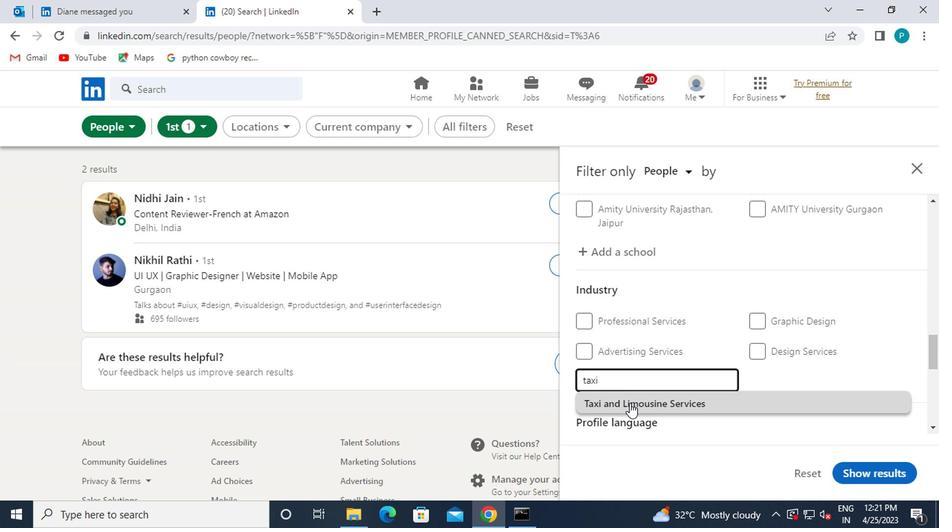 
Action: Mouse scrolled (627, 402) with delta (0, 0)
Screenshot: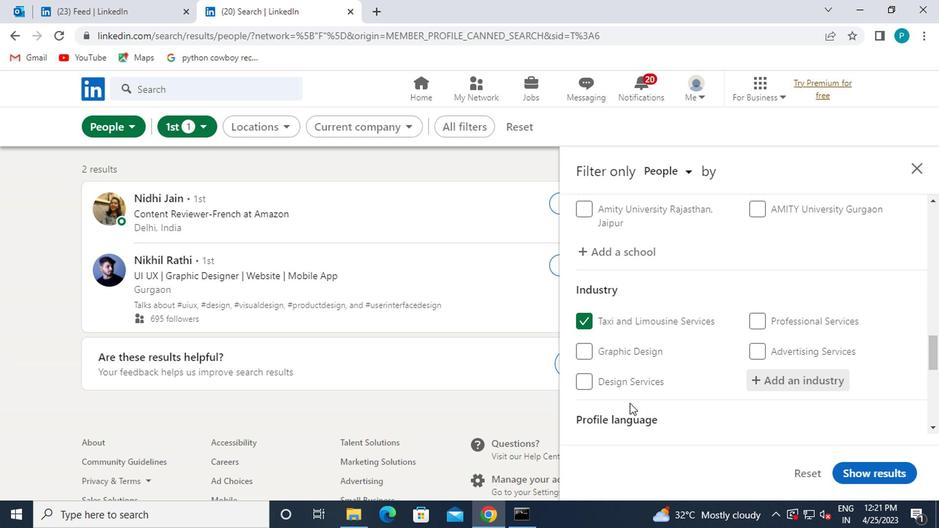
Action: Mouse moved to (627, 388)
Screenshot: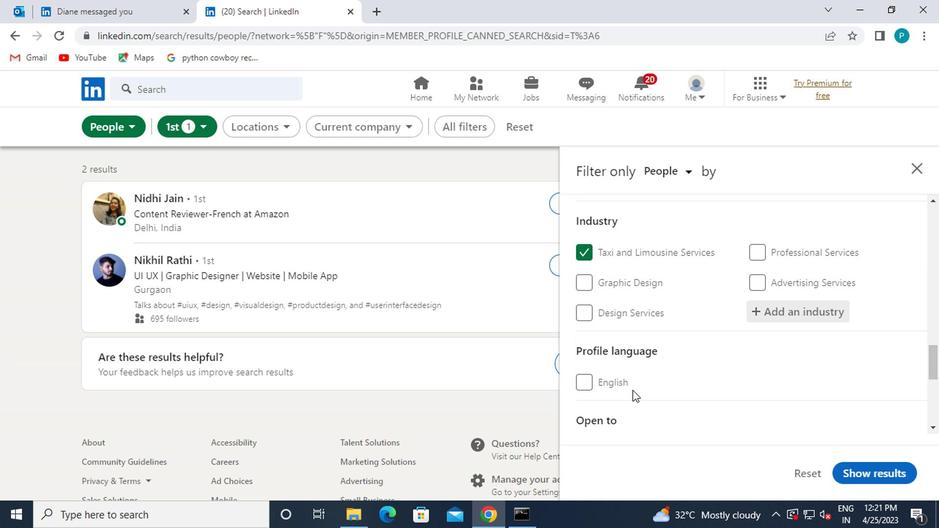 
Action: Mouse scrolled (627, 387) with delta (0, 0)
Screenshot: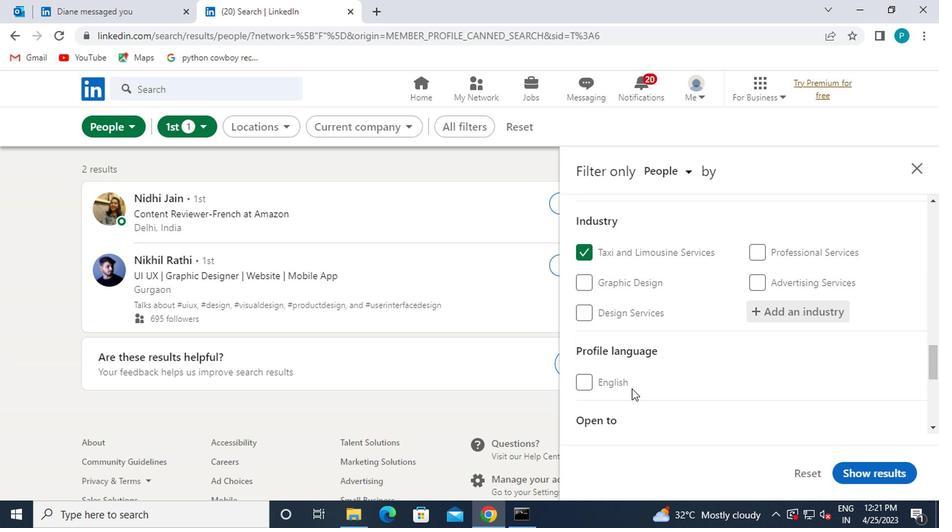 
Action: Mouse scrolled (627, 387) with delta (0, 0)
Screenshot: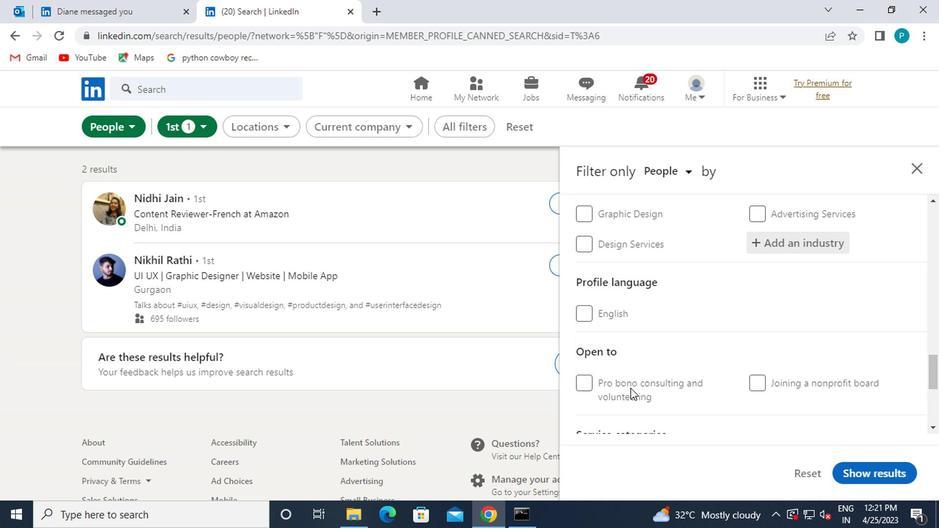 
Action: Mouse scrolled (627, 387) with delta (0, 0)
Screenshot: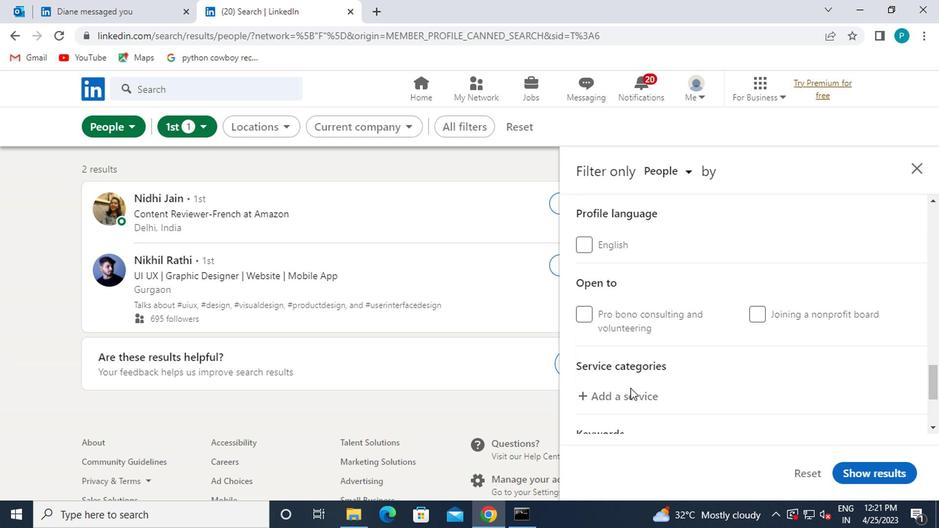 
Action: Mouse moved to (623, 333)
Screenshot: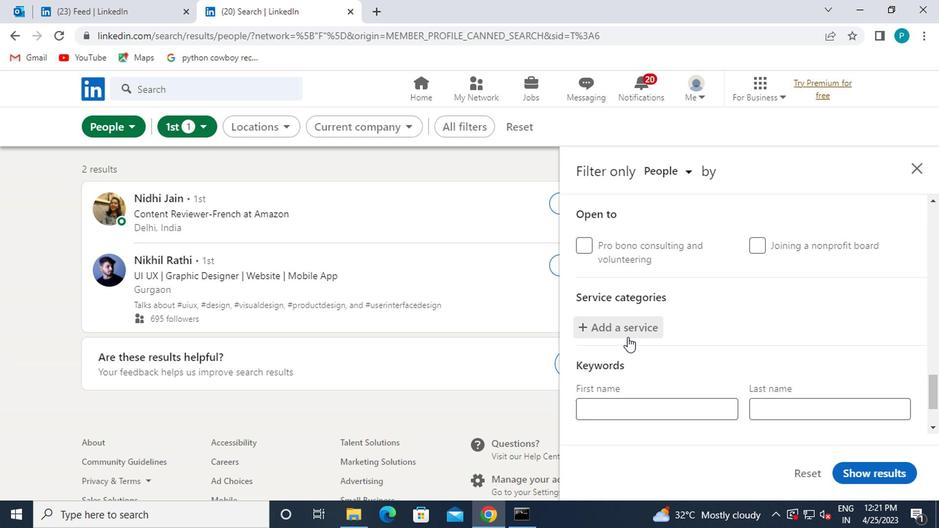
Action: Mouse pressed left at (623, 333)
Screenshot: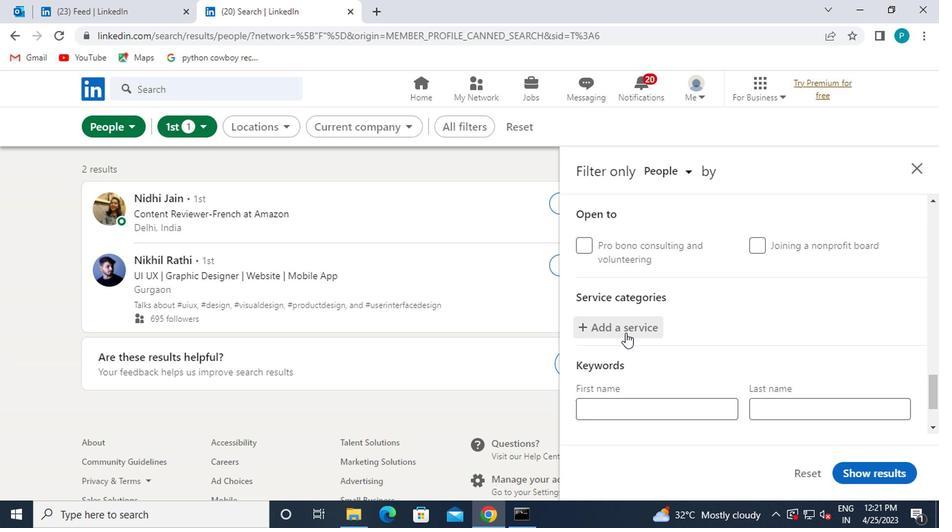 
Action: Key pressed USER
Screenshot: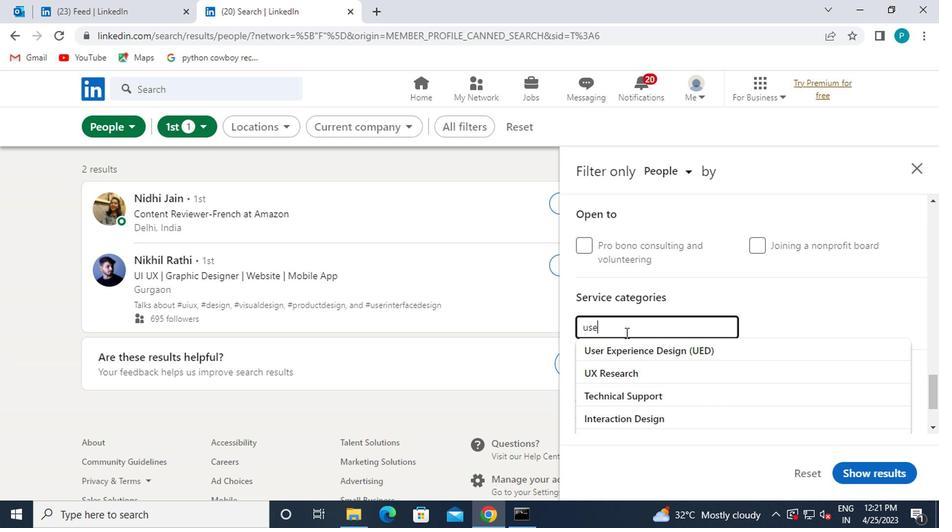 
Action: Mouse moved to (639, 349)
Screenshot: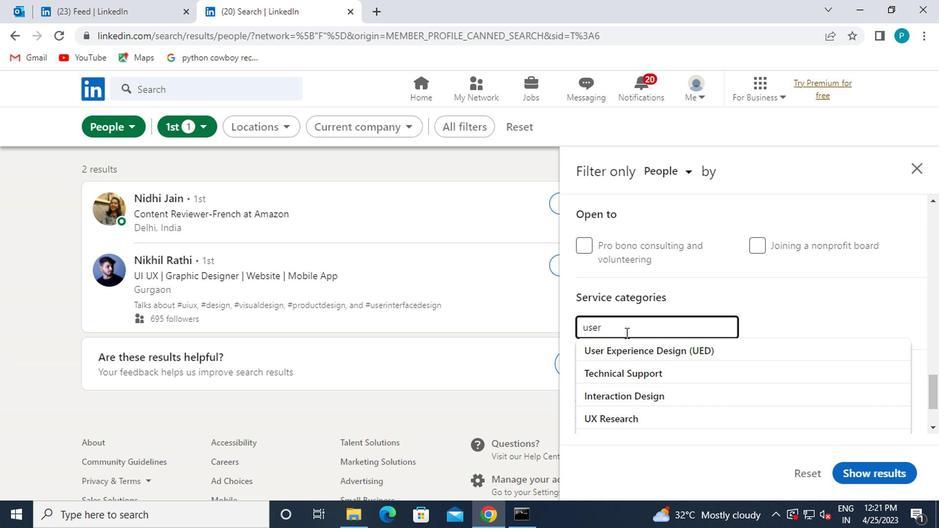 
Action: Mouse pressed left at (639, 349)
Screenshot: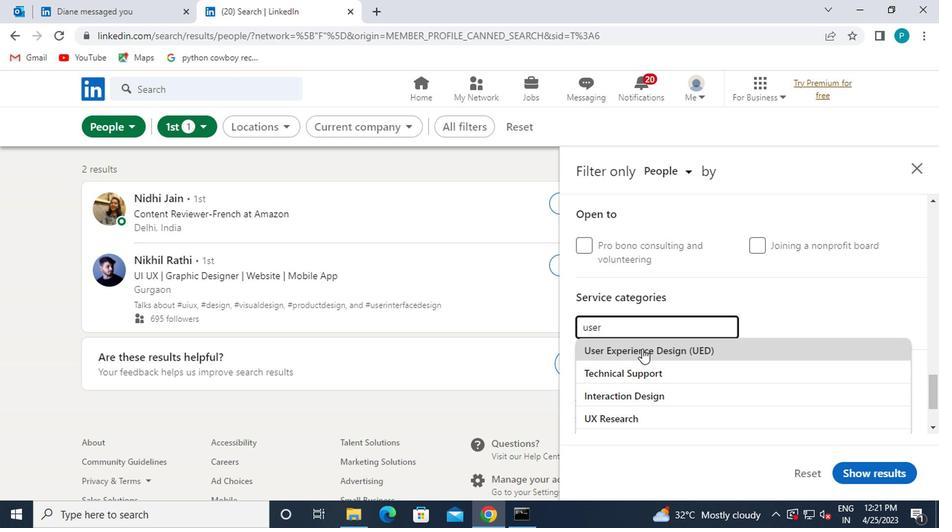
Action: Mouse scrolled (639, 349) with delta (0, 0)
Screenshot: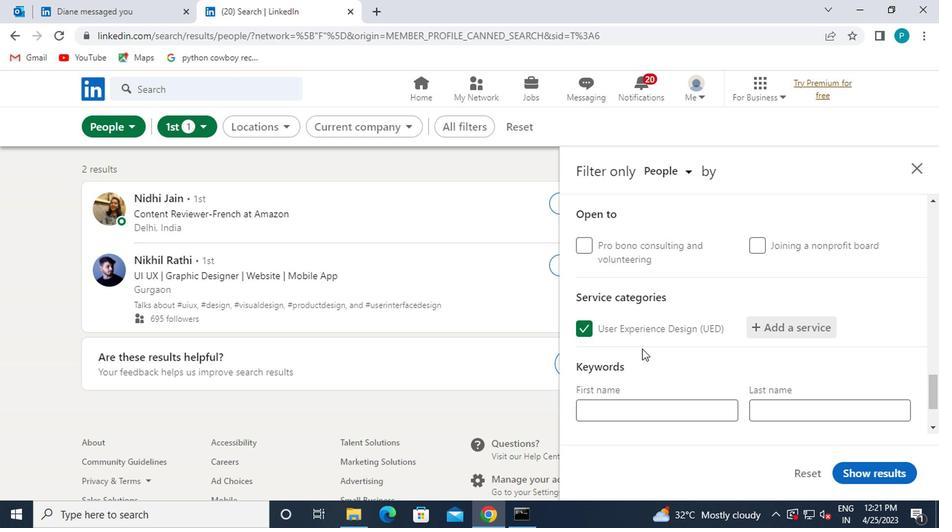 
Action: Mouse moved to (643, 387)
Screenshot: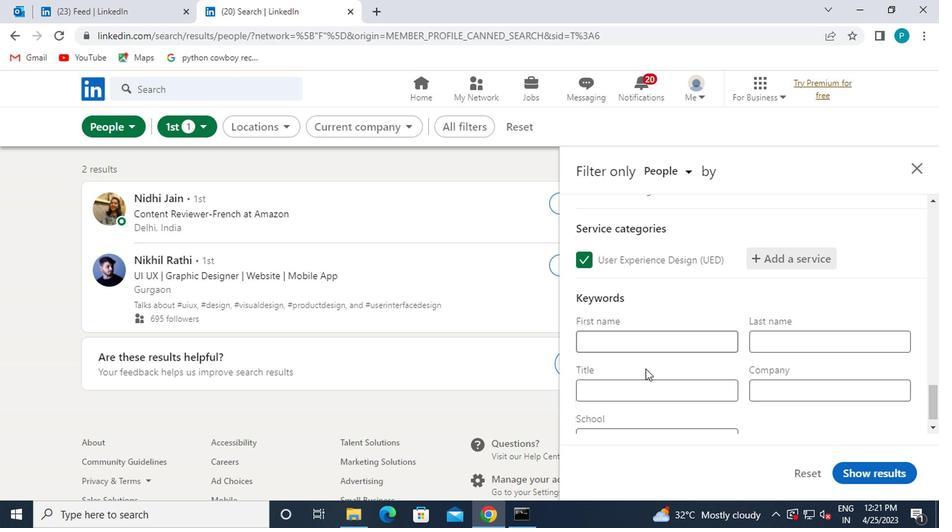 
Action: Mouse pressed left at (643, 387)
Screenshot: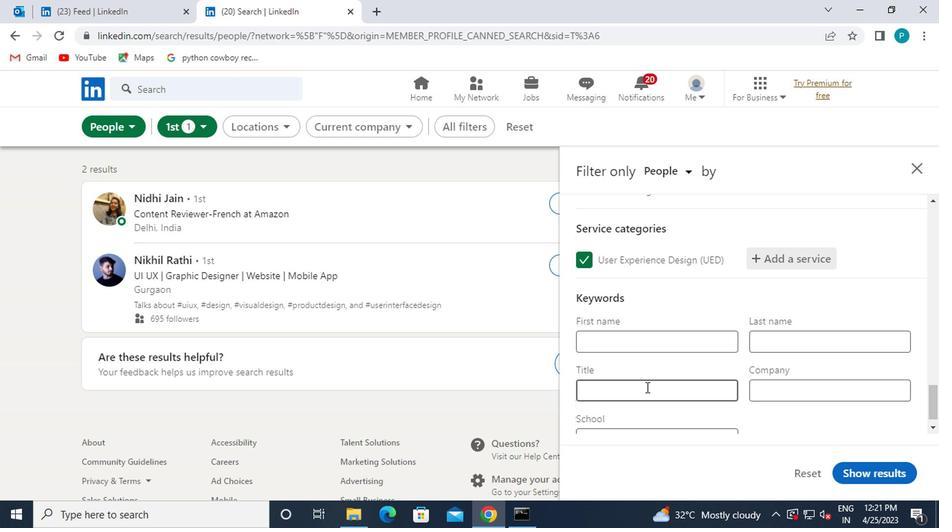 
Action: Mouse moved to (644, 389)
Screenshot: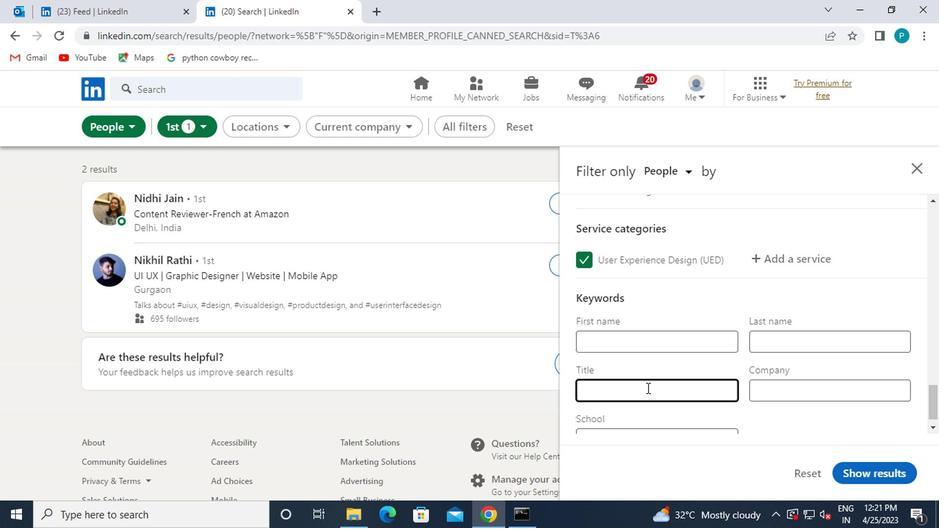 
Action: Key pressed <Key.caps_lock>L<Key.caps_lock>ANDSCAPING<Key.space><Key.caps_lock>A<Key.caps_lock>SS
Screenshot: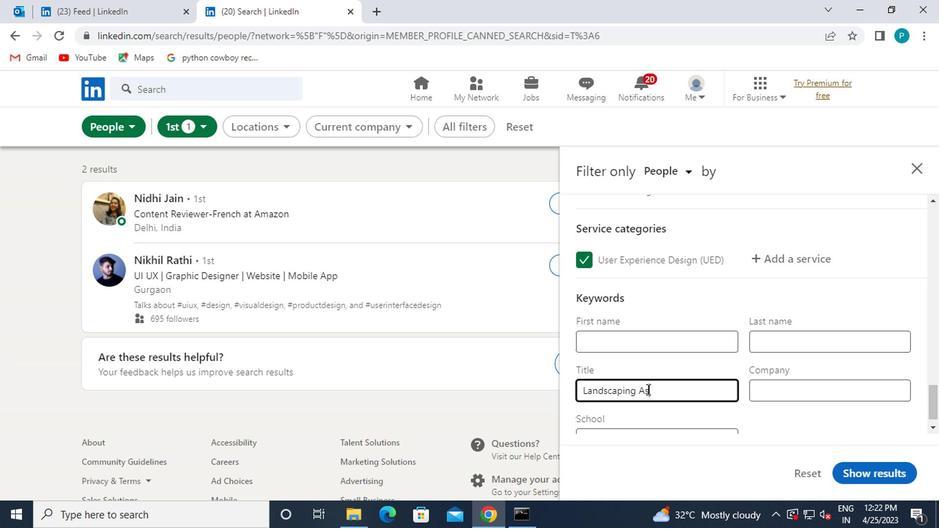 
Action: Mouse moved to (643, 390)
Screenshot: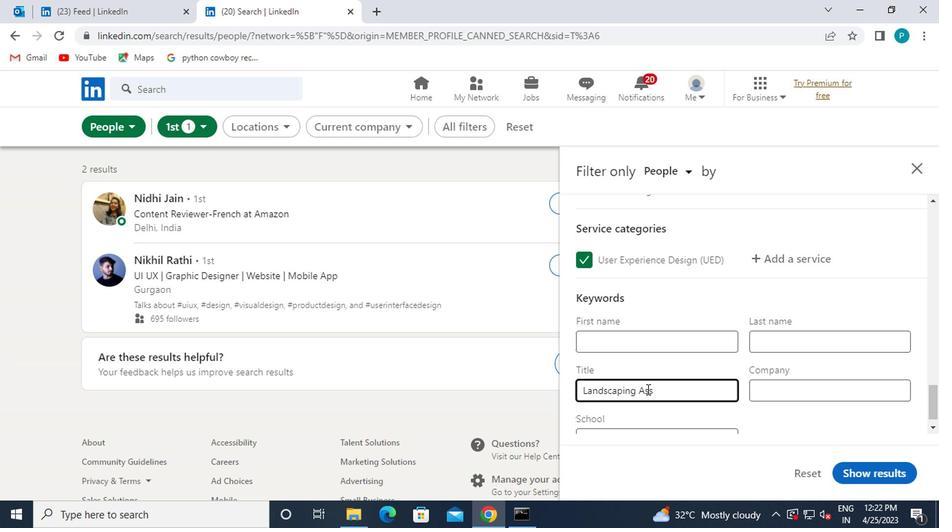 
Action: Key pressed ISTANT
Screenshot: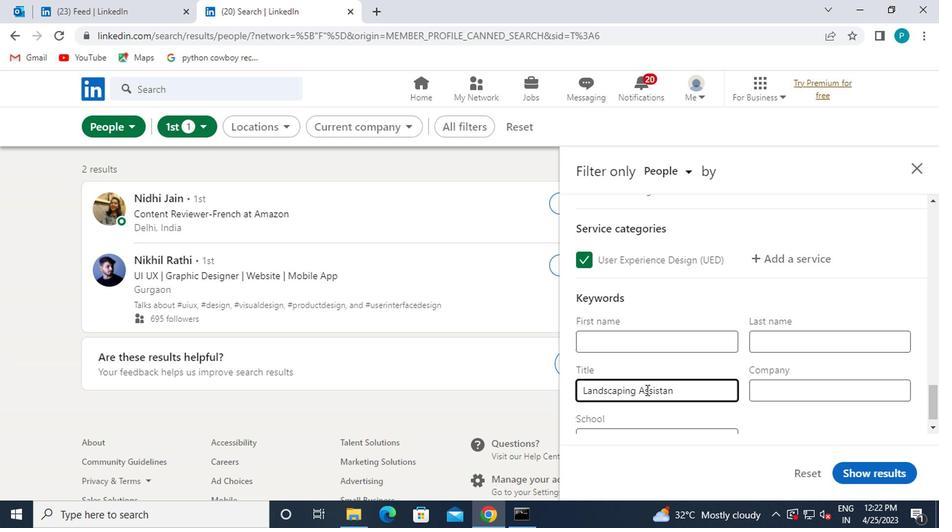
Action: Mouse moved to (642, 392)
Screenshot: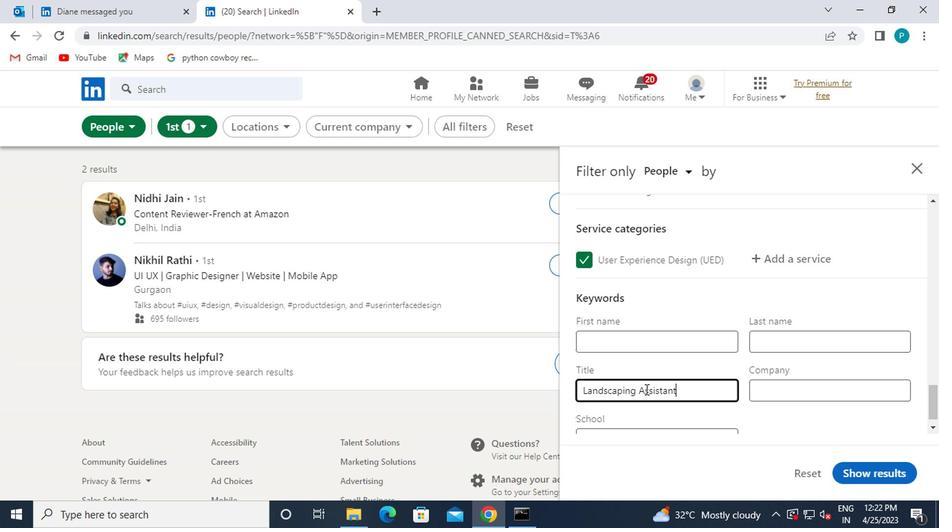 
Action: Mouse scrolled (642, 391) with delta (0, 0)
Screenshot: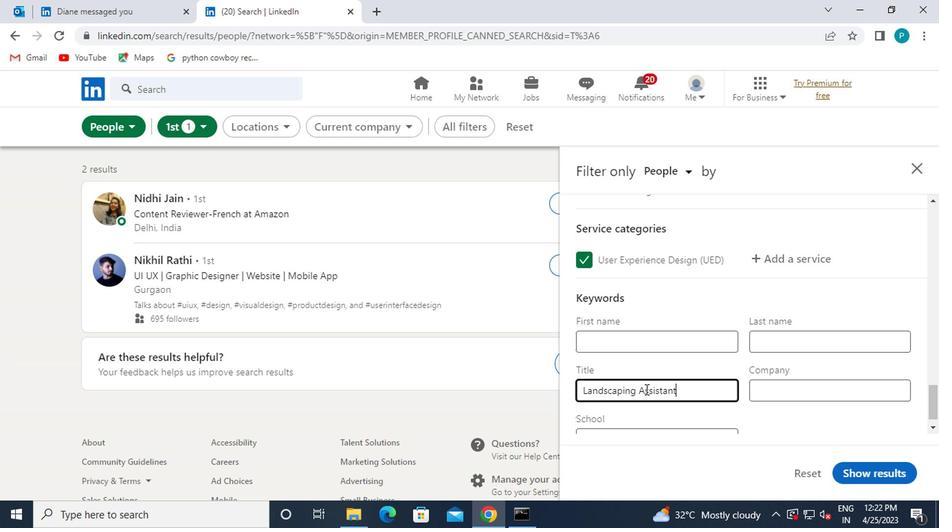 
Action: Mouse moved to (642, 395)
Screenshot: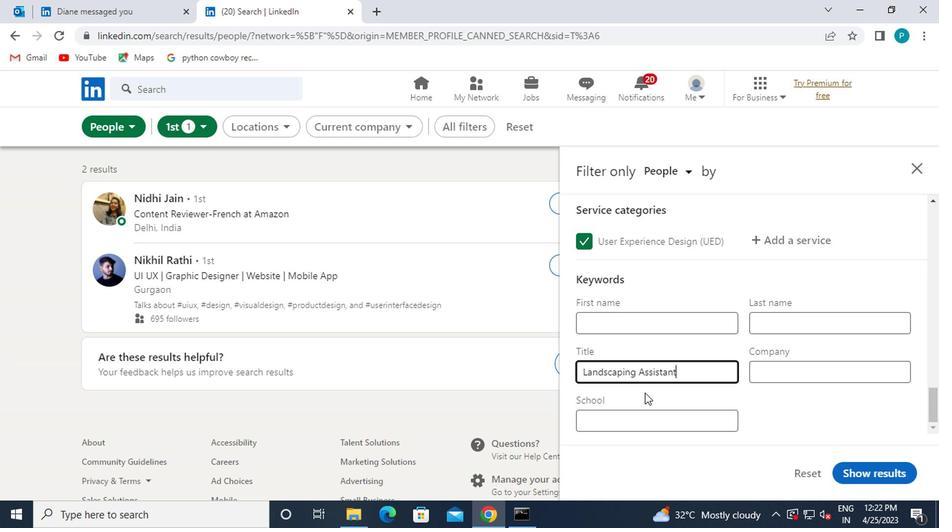 
Action: Mouse scrolled (642, 394) with delta (0, 0)
Screenshot: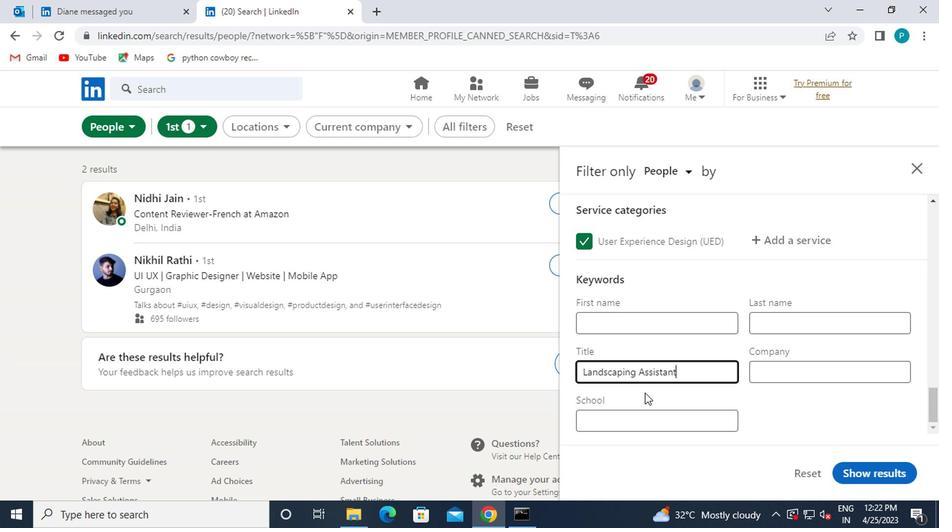 
Action: Mouse moved to (645, 397)
Screenshot: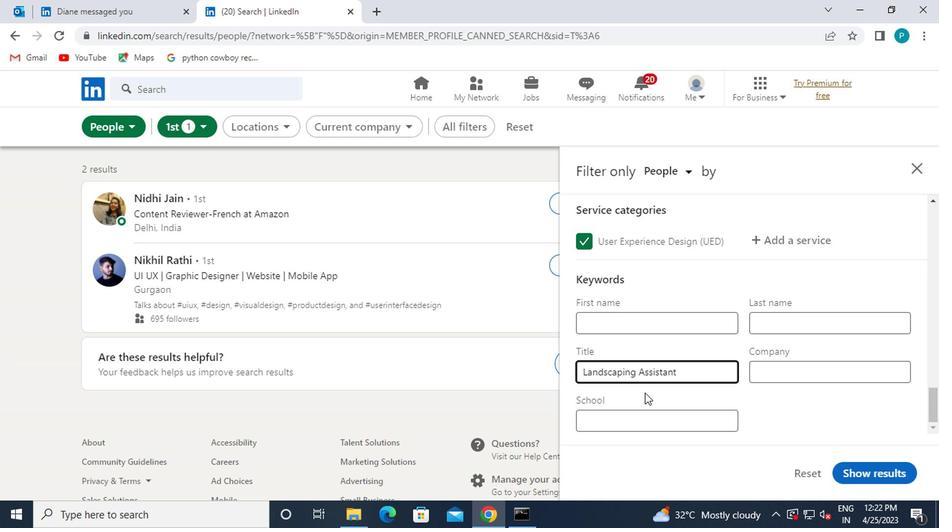 
Action: Mouse scrolled (645, 396) with delta (0, 0)
Screenshot: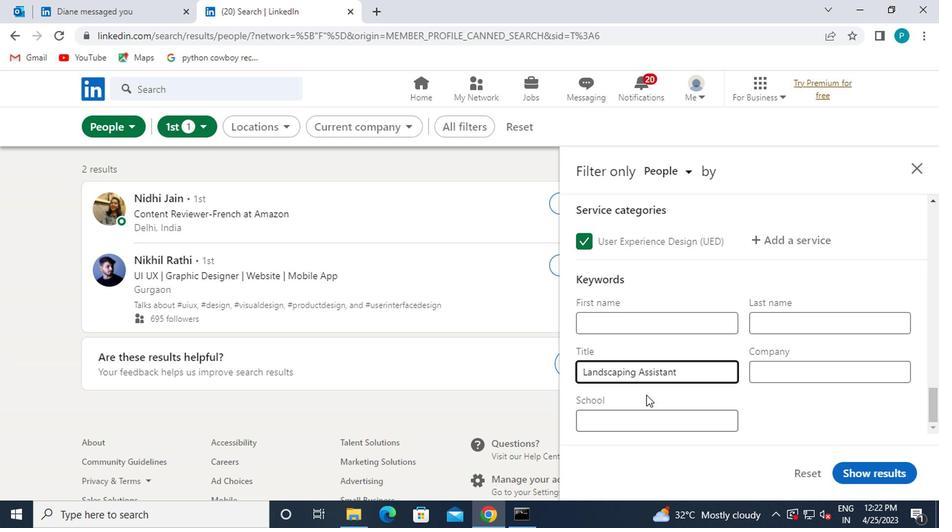 
Action: Mouse moved to (896, 468)
Screenshot: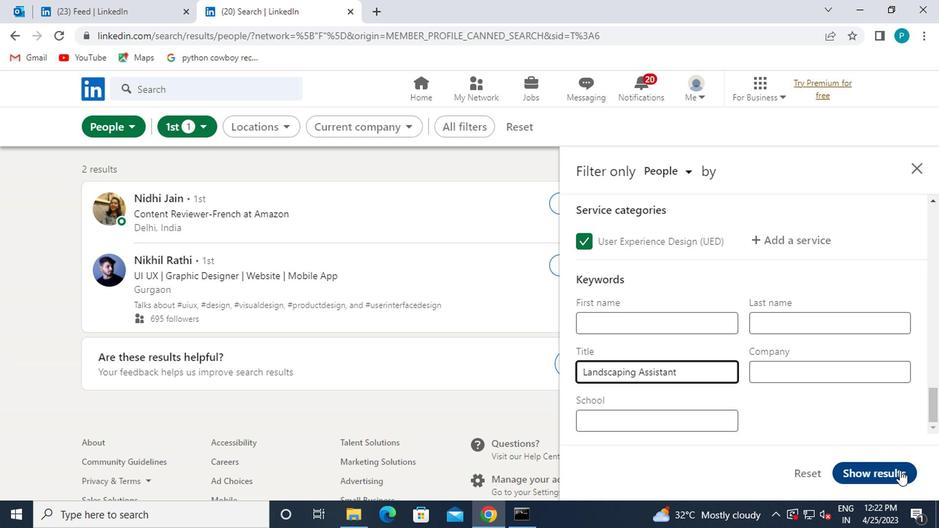 
Action: Mouse pressed left at (896, 468)
Screenshot: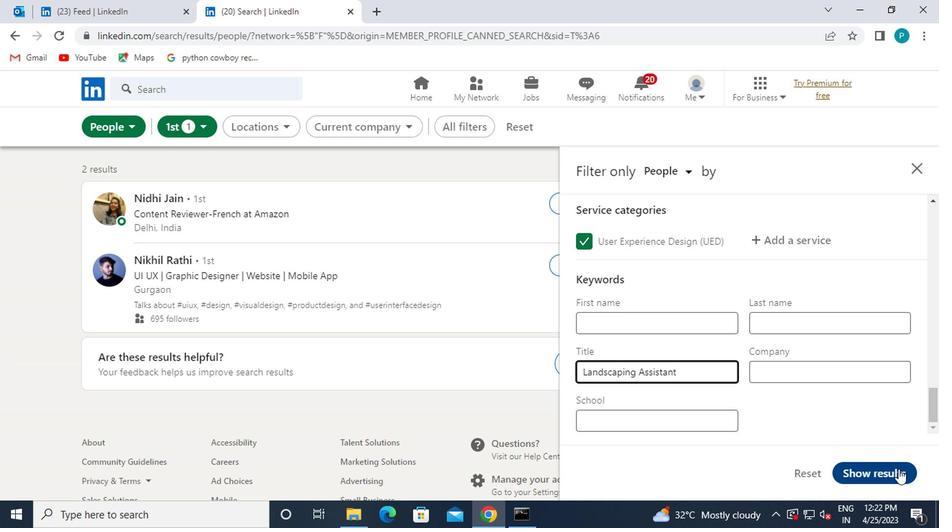 
